 Task: Find connections with filter location Jatibonico with filter topic #travelwith filter profile language English with filter current company SUN PHARMA with filter school PTVA's Sathaye College with filter industry Wood Product Manufacturing with filter service category AssistanceAdvertising with filter keywords title IT Professional
Action: Mouse moved to (635, 82)
Screenshot: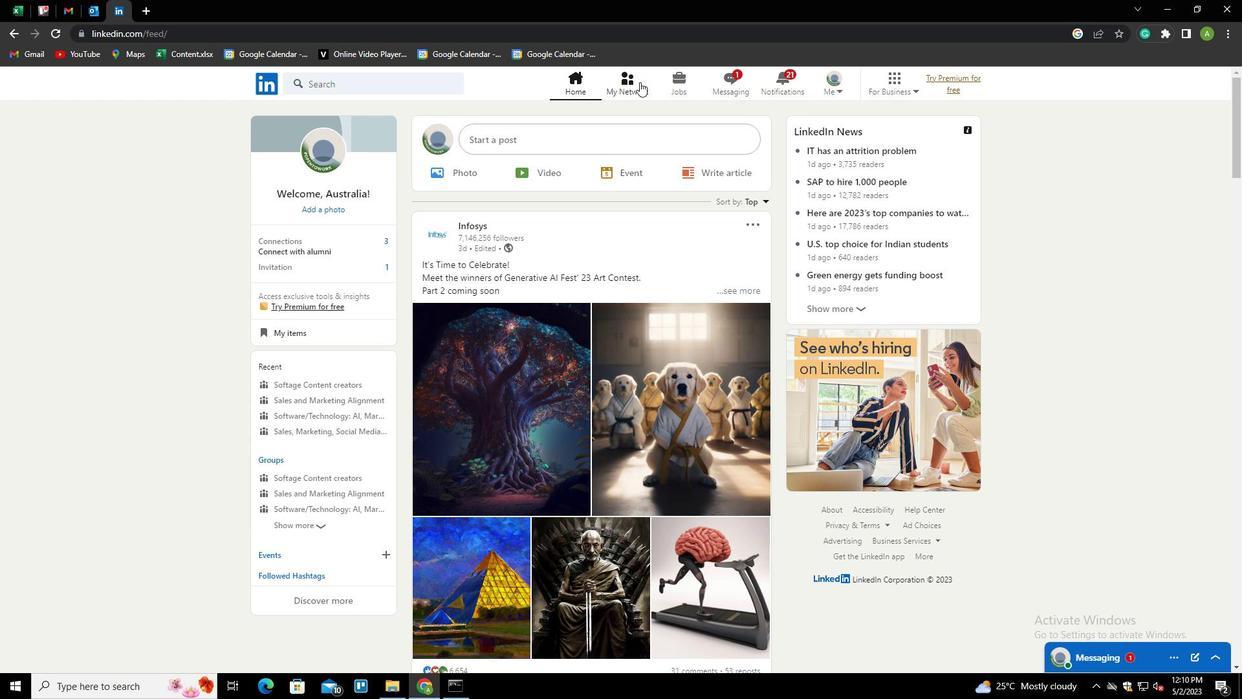 
Action: Mouse pressed left at (635, 82)
Screenshot: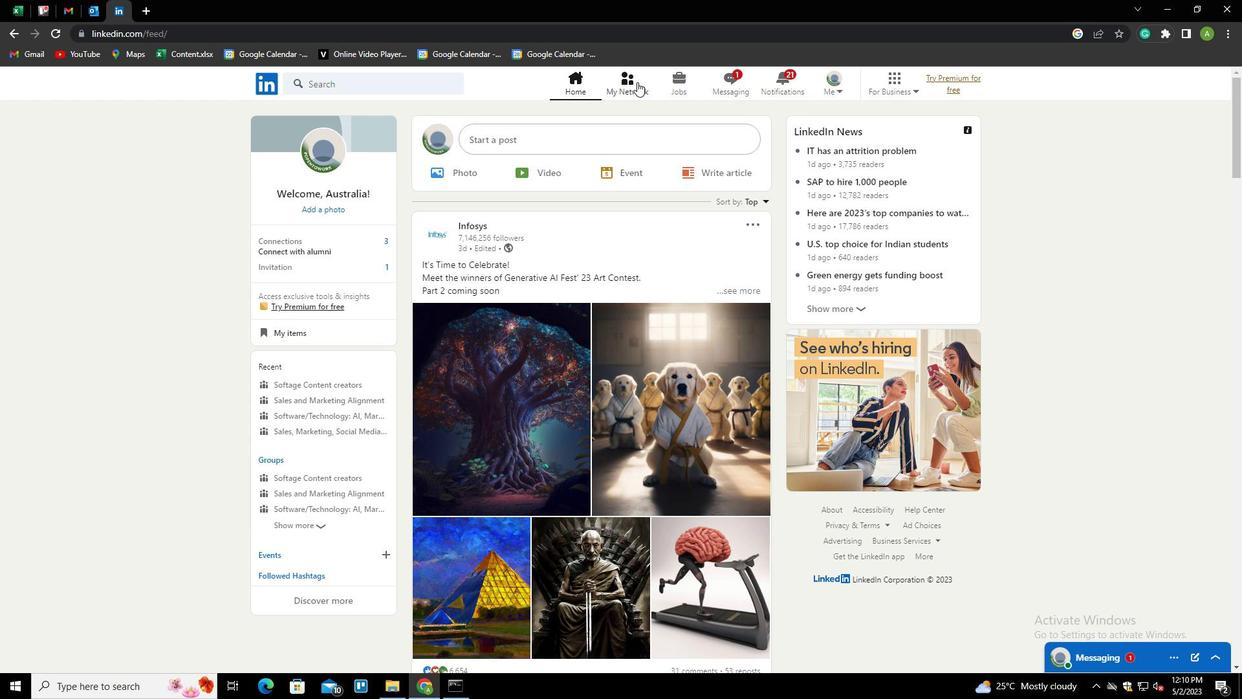 
Action: Mouse moved to (345, 161)
Screenshot: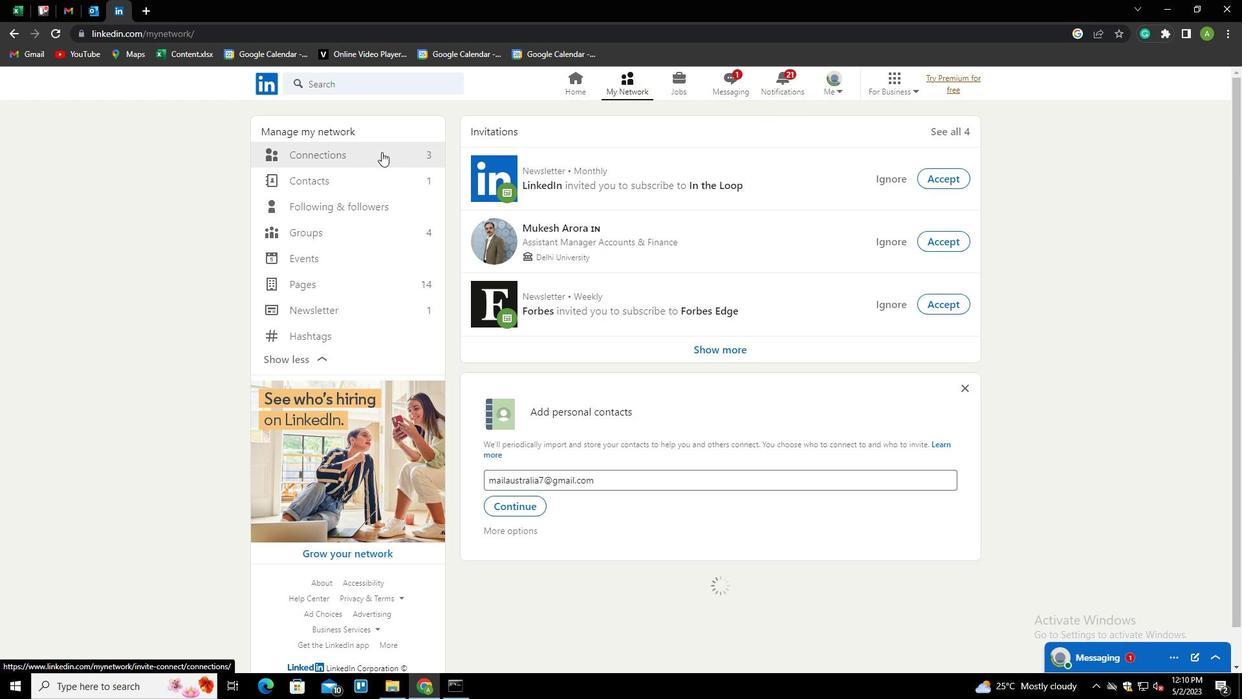 
Action: Mouse pressed left at (345, 161)
Screenshot: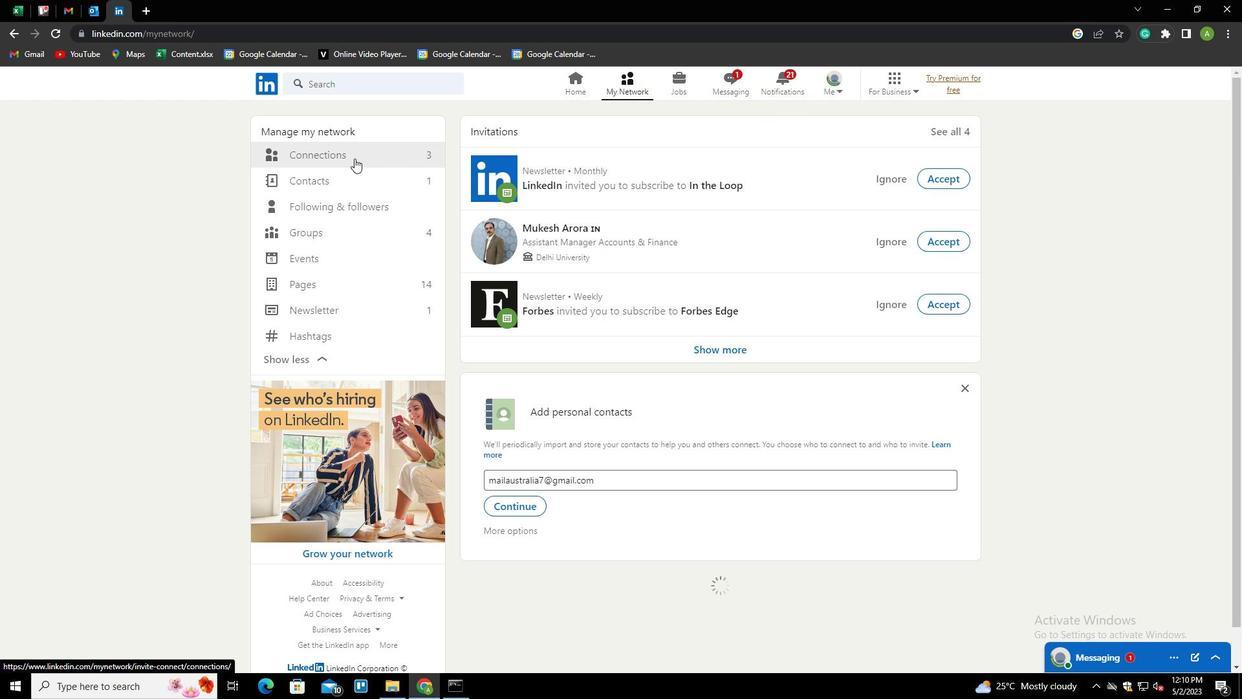 
Action: Mouse moved to (729, 156)
Screenshot: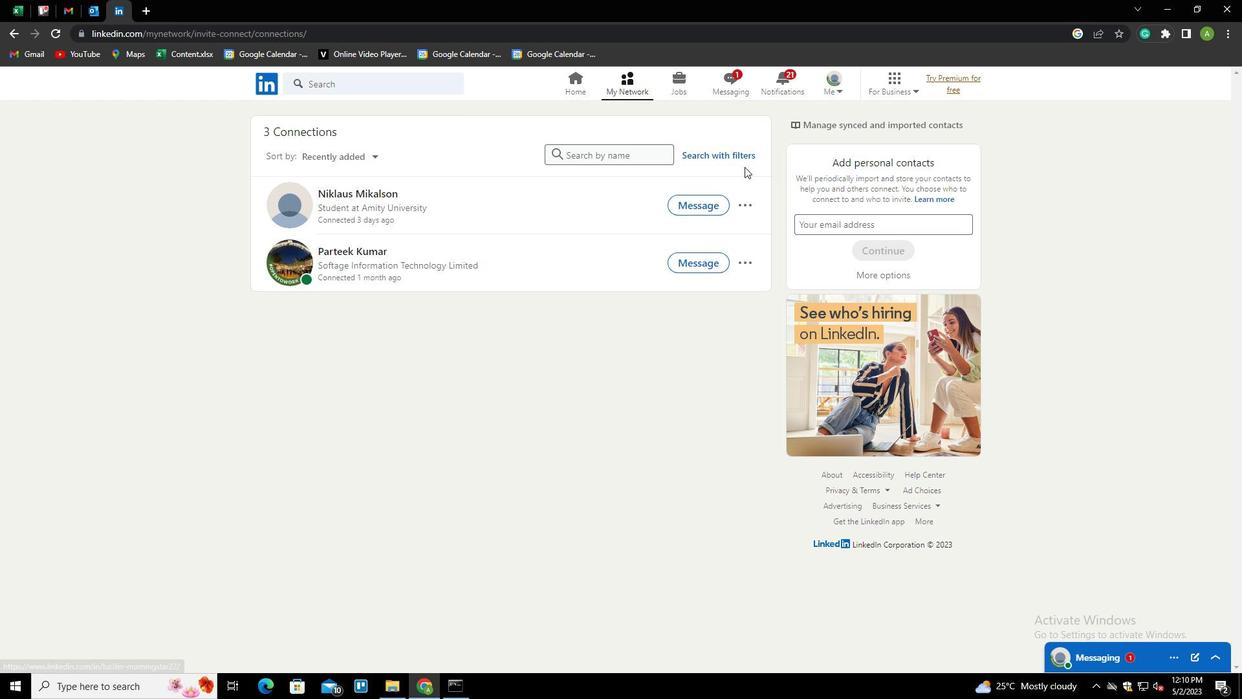 
Action: Mouse pressed left at (729, 156)
Screenshot: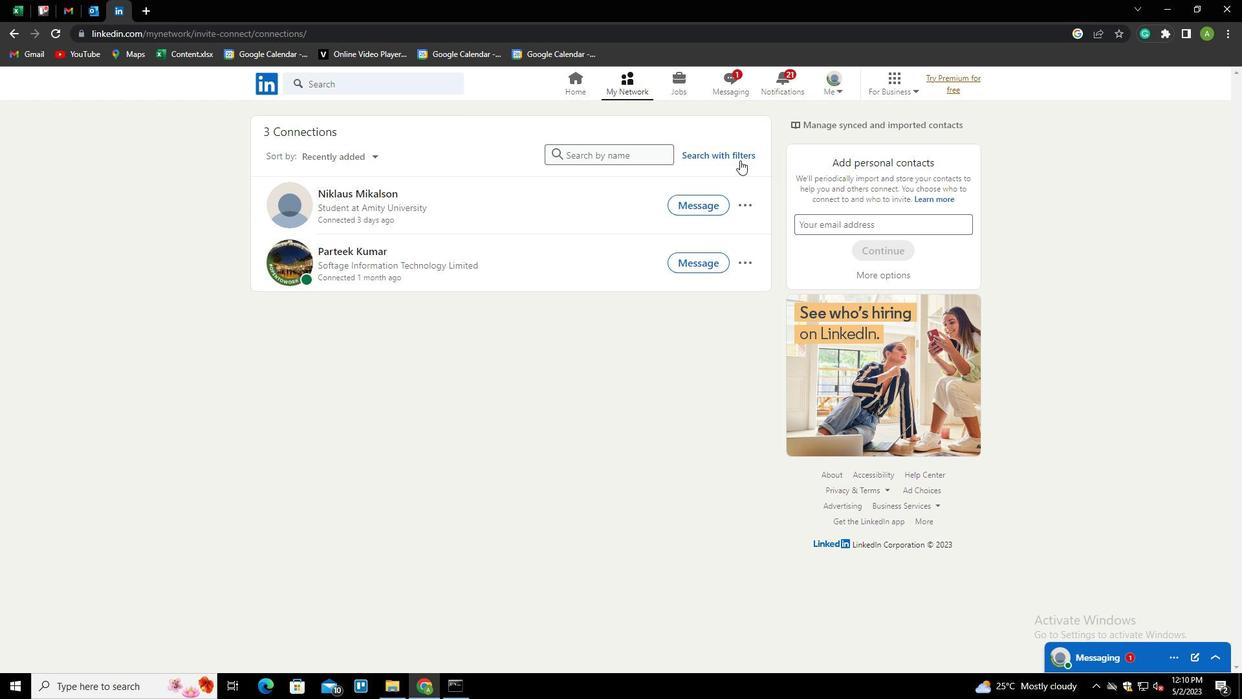 
Action: Mouse moved to (666, 118)
Screenshot: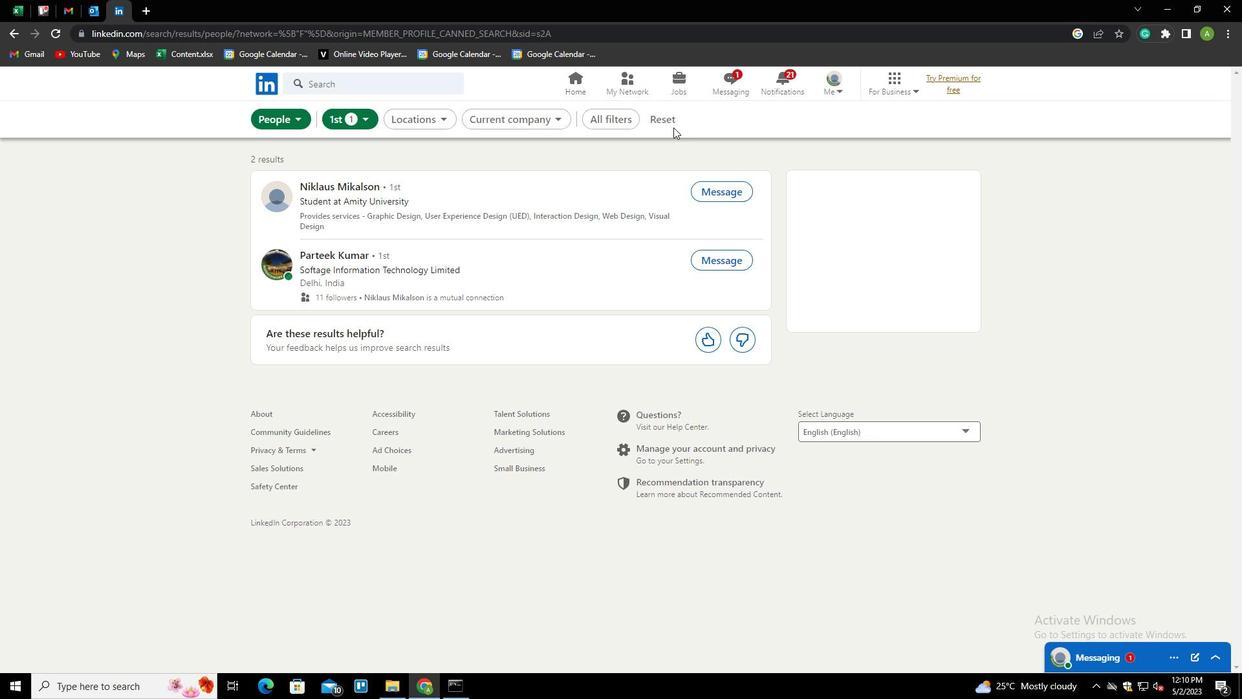 
Action: Mouse pressed left at (666, 118)
Screenshot: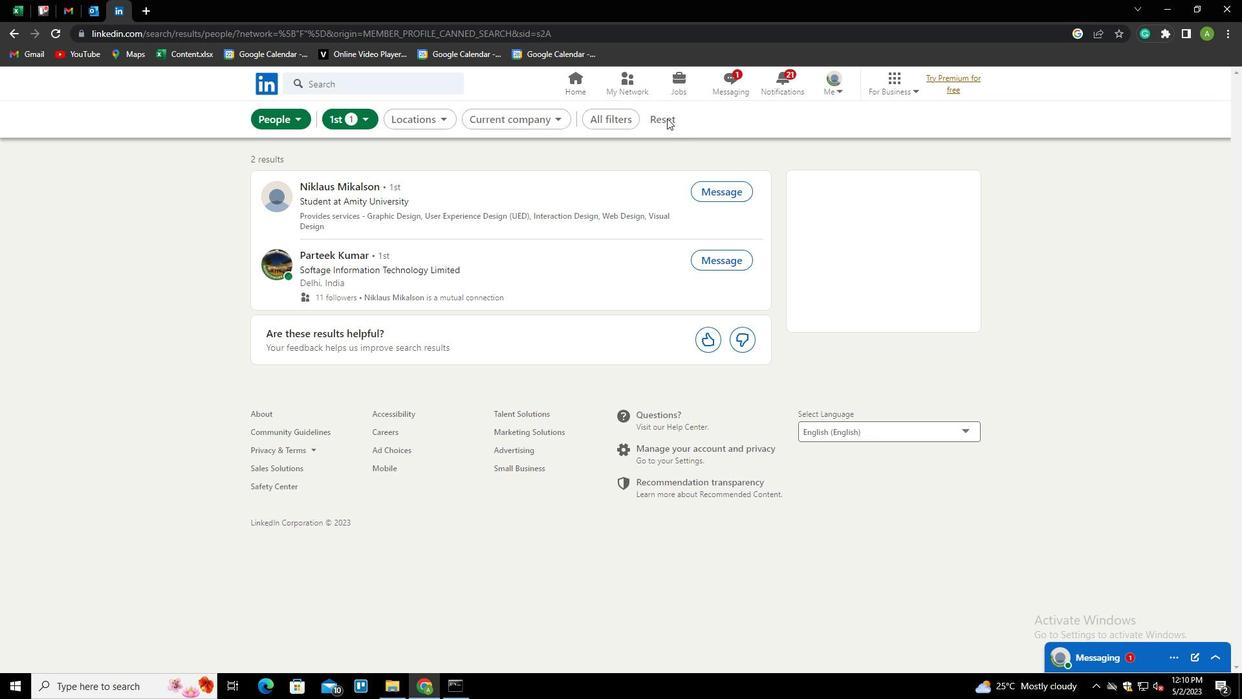 
Action: Mouse moved to (627, 120)
Screenshot: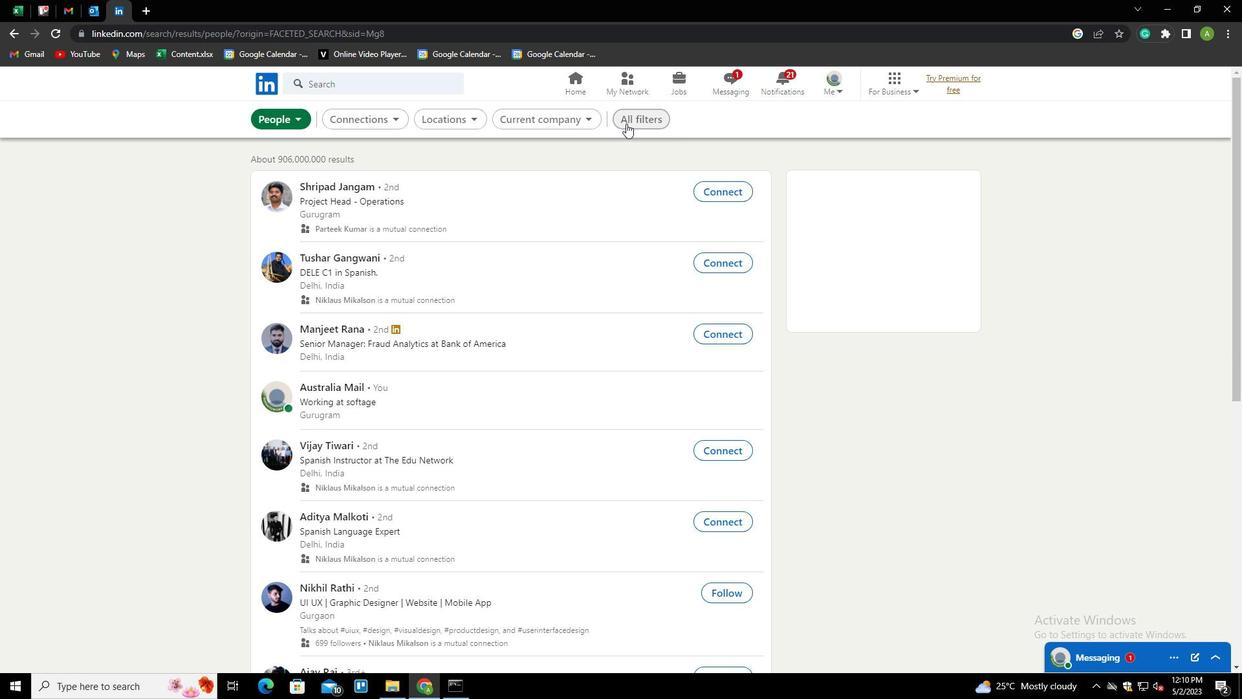 
Action: Mouse pressed left at (627, 120)
Screenshot: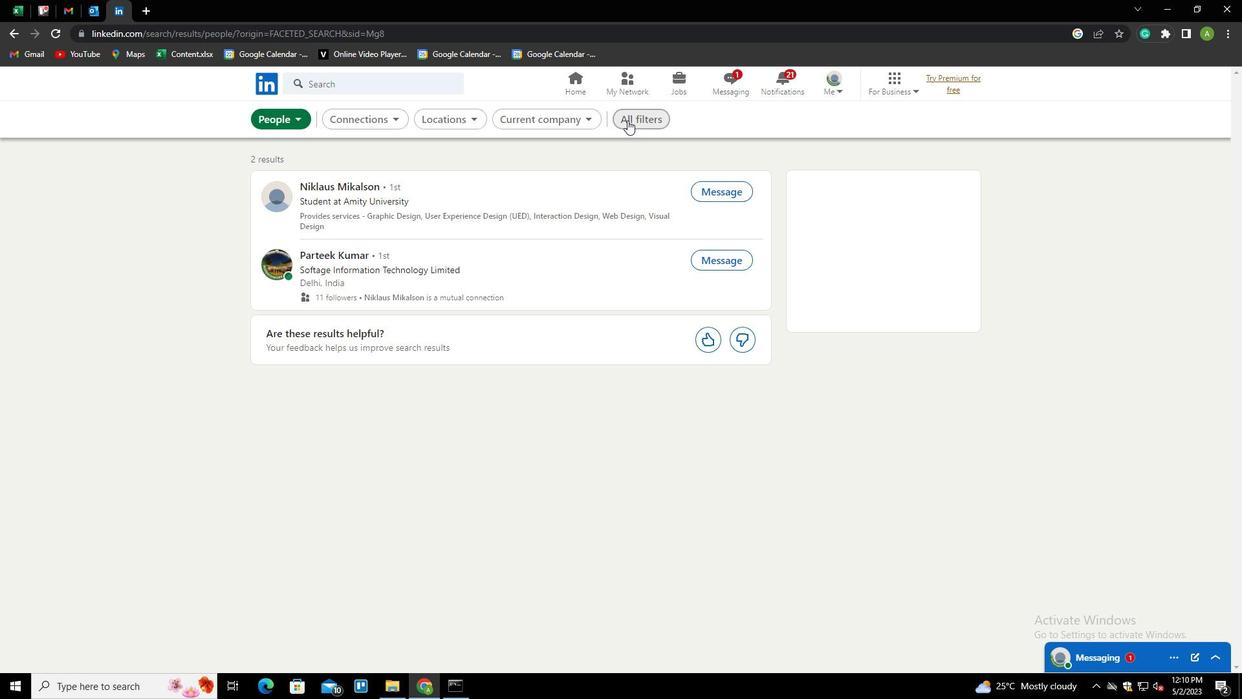 
Action: Mouse moved to (1026, 345)
Screenshot: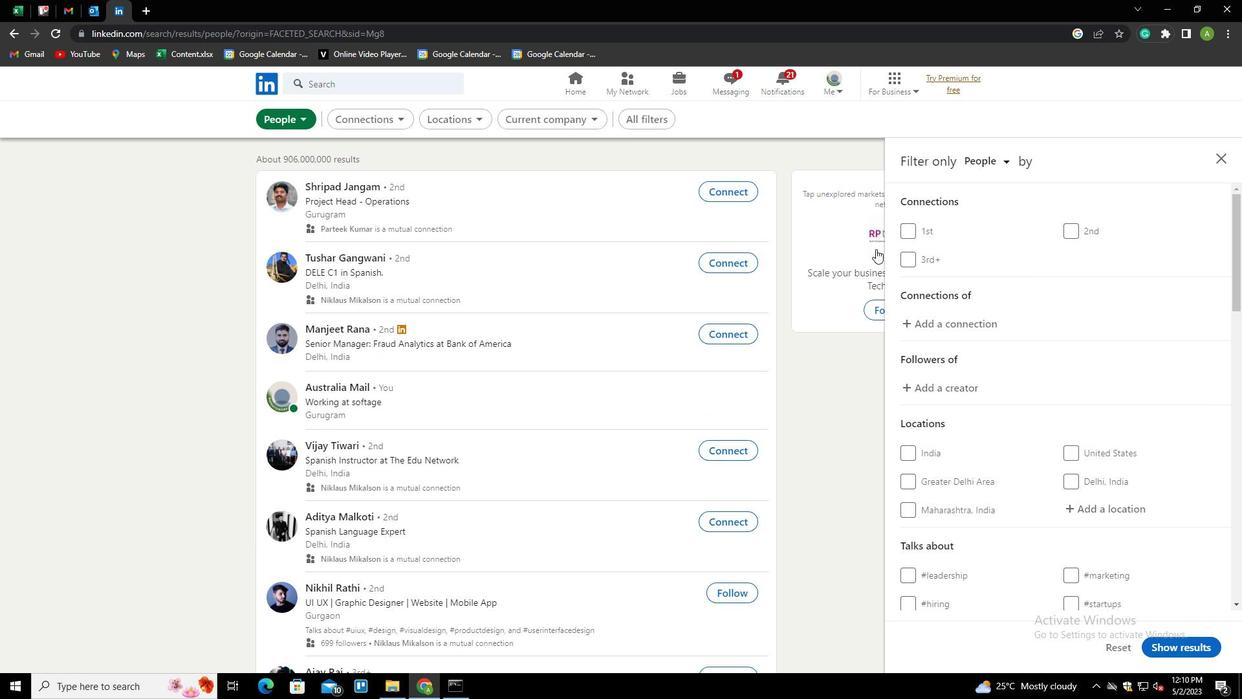 
Action: Mouse scrolled (1026, 345) with delta (0, 0)
Screenshot: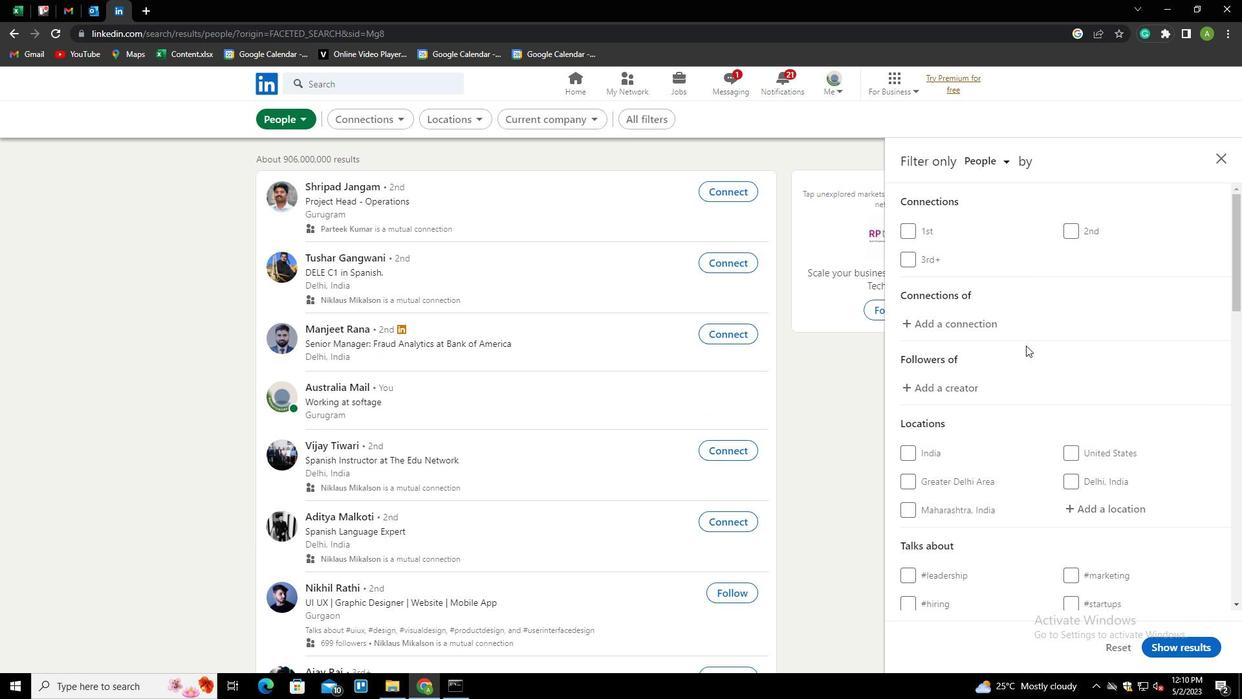 
Action: Mouse scrolled (1026, 345) with delta (0, 0)
Screenshot: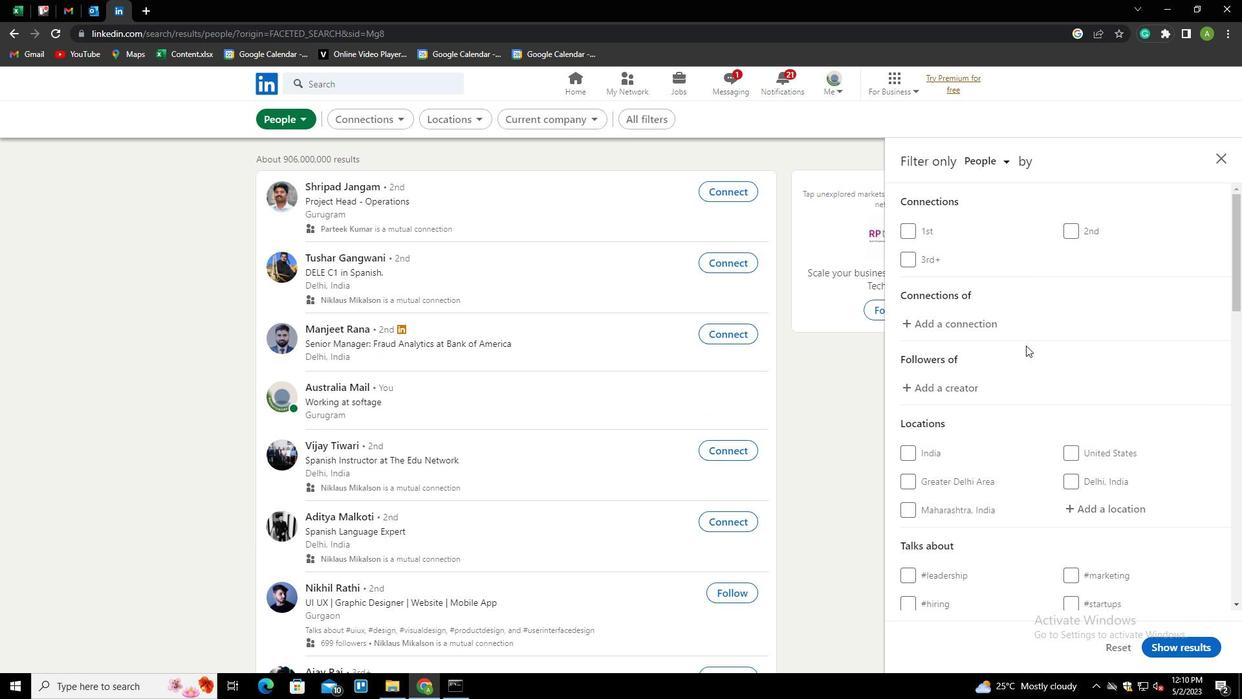 
Action: Mouse moved to (1077, 378)
Screenshot: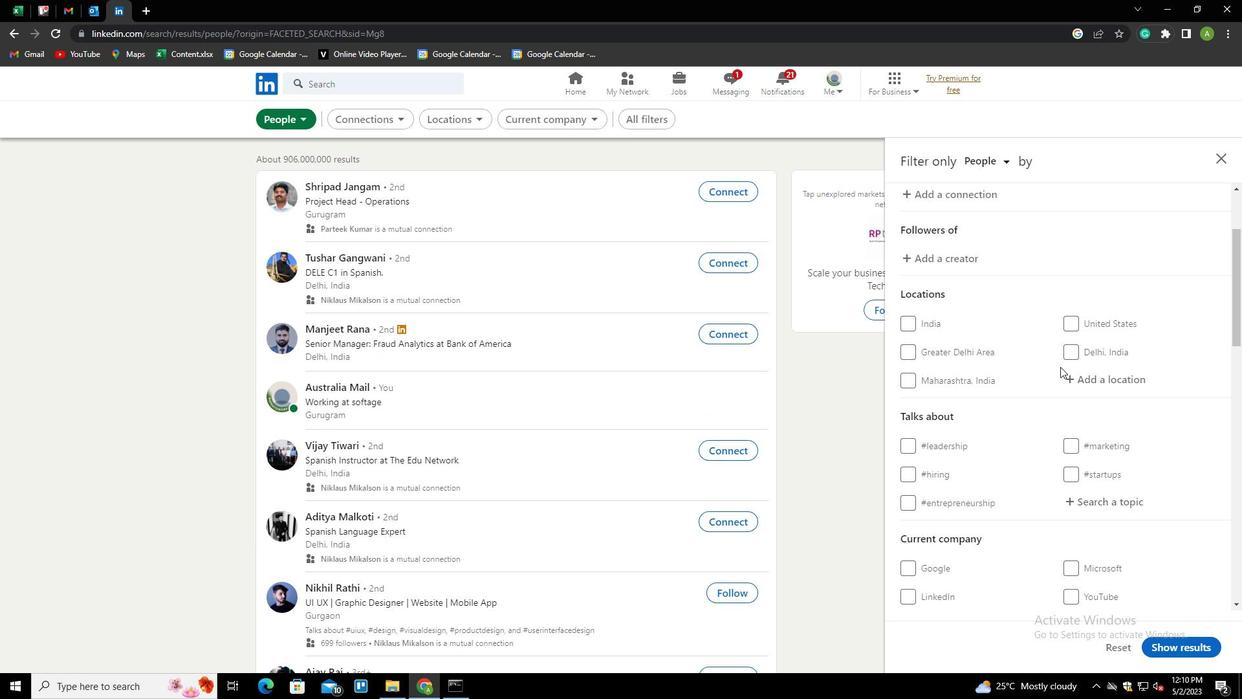 
Action: Mouse pressed left at (1077, 378)
Screenshot: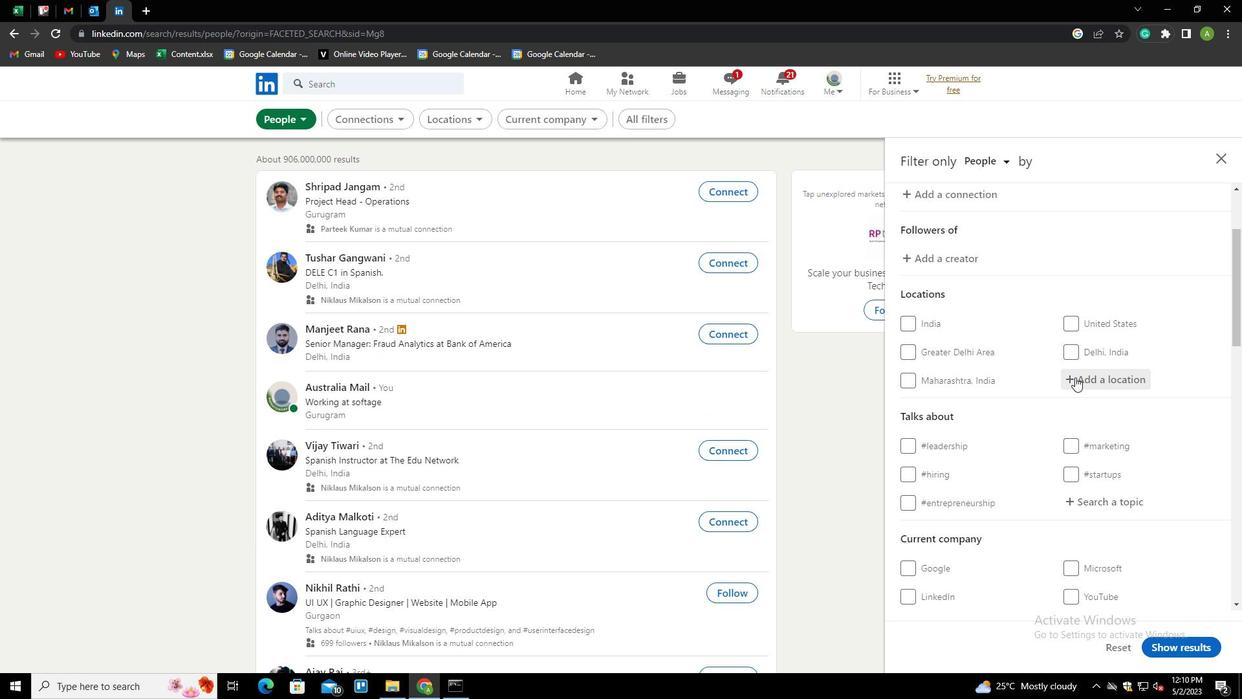 
Action: Mouse moved to (1077, 379)
Screenshot: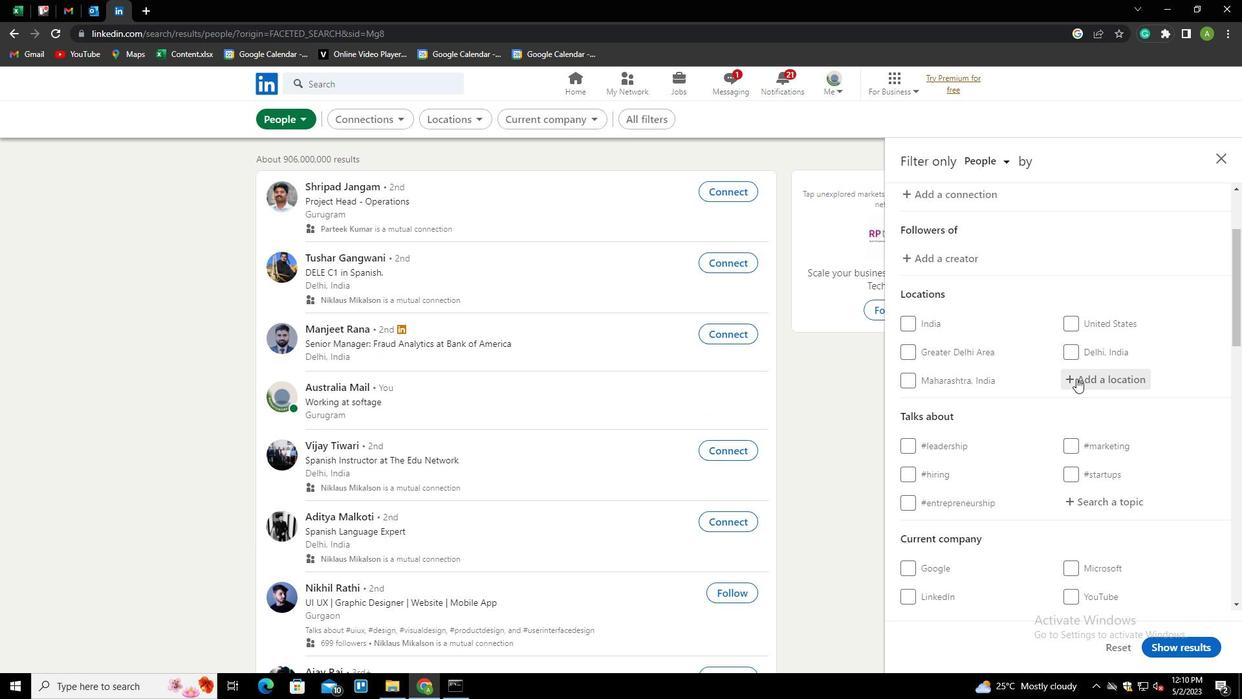 
Action: Key pressed jatibonica<Key.home><Key.right><Key.shift_r><Key.left><Key.shift>J
Screenshot: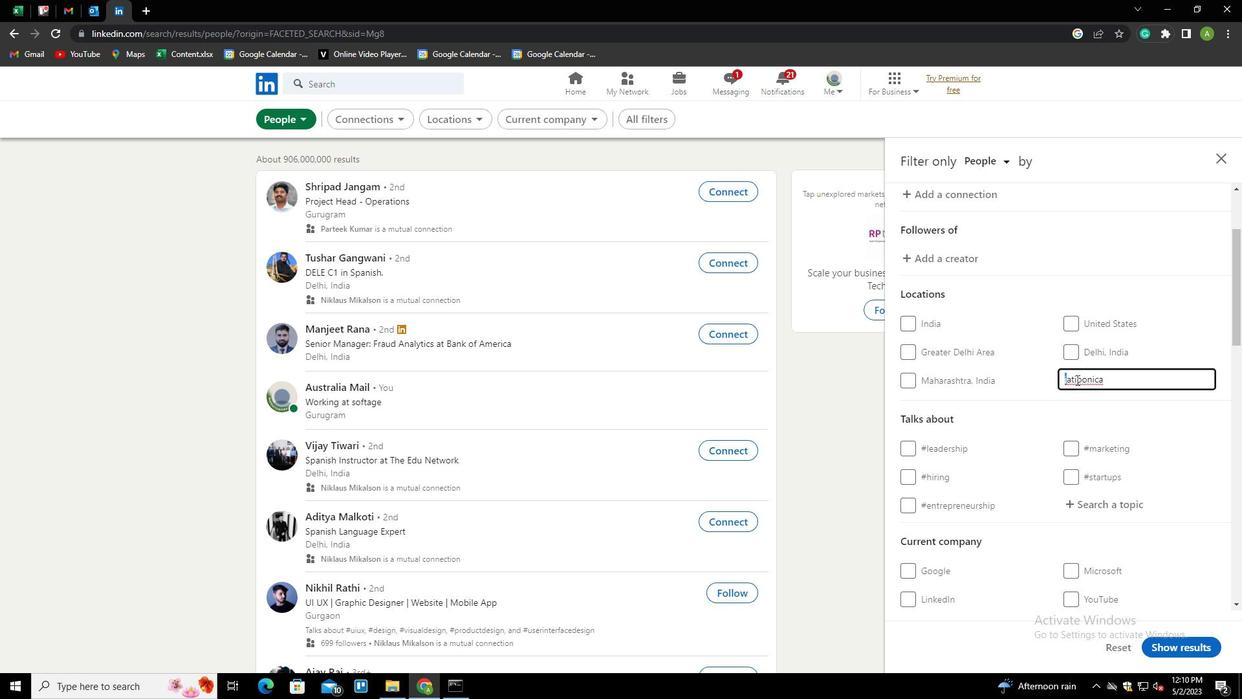 
Action: Mouse moved to (1146, 401)
Screenshot: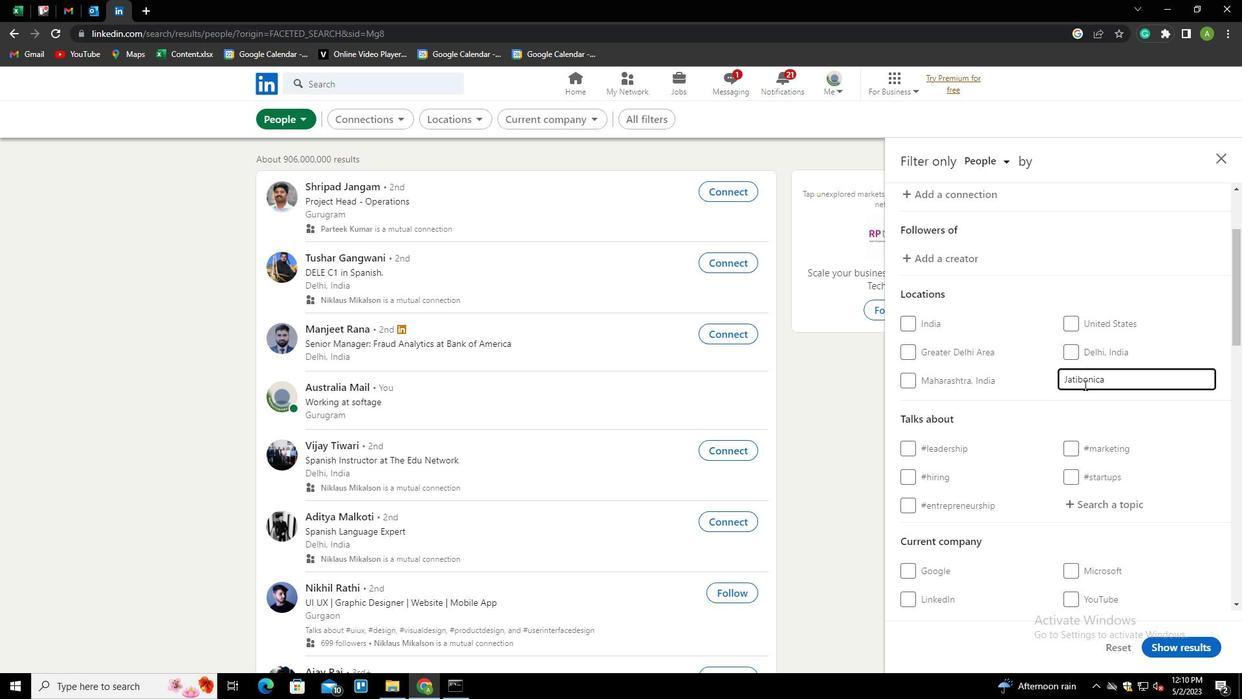 
Action: Mouse pressed left at (1146, 401)
Screenshot: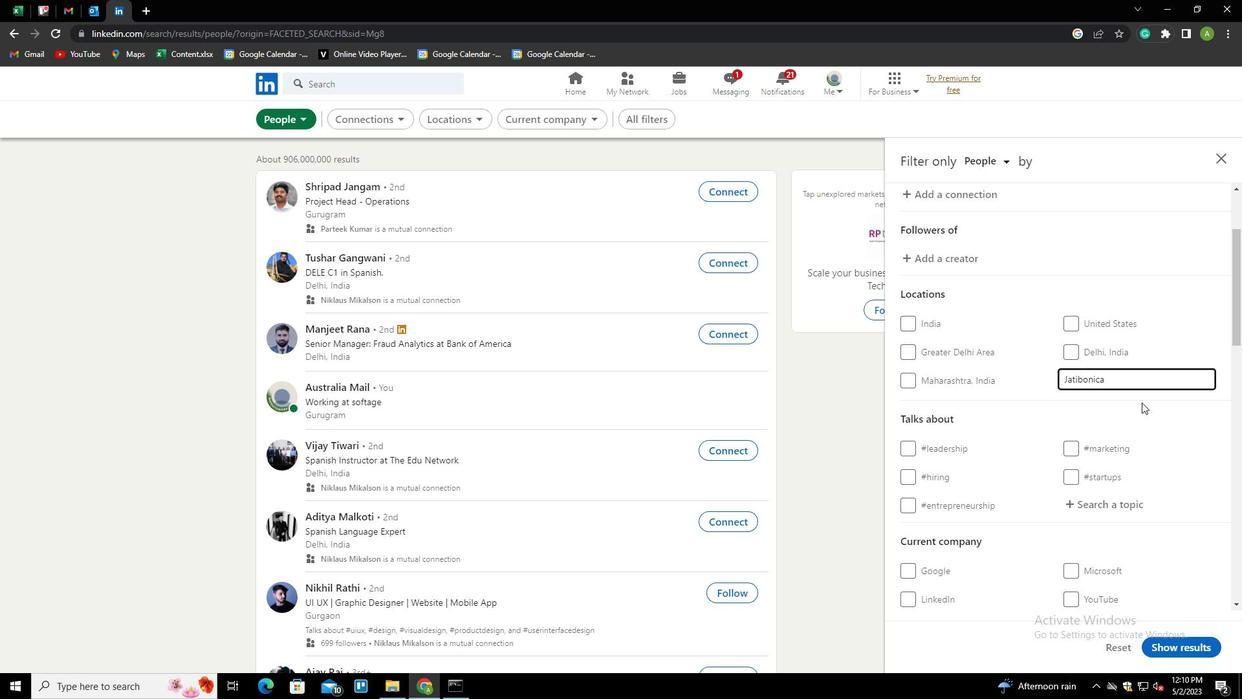 
Action: Mouse moved to (1106, 498)
Screenshot: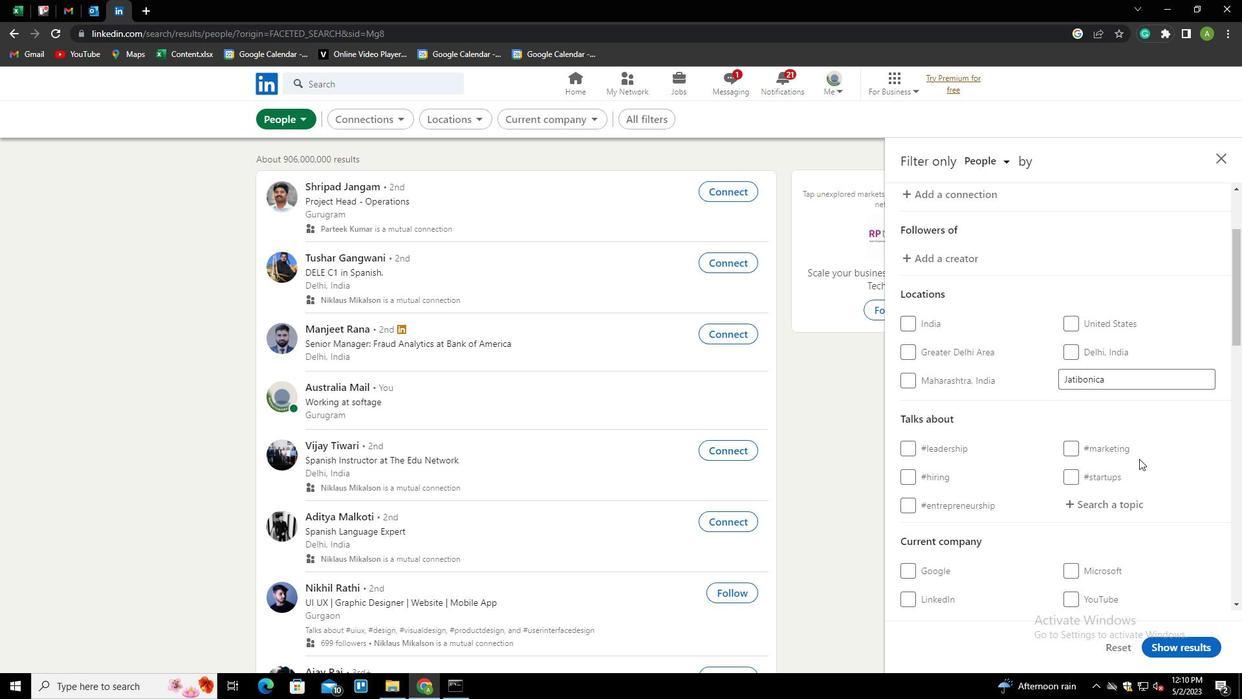 
Action: Mouse pressed left at (1106, 498)
Screenshot: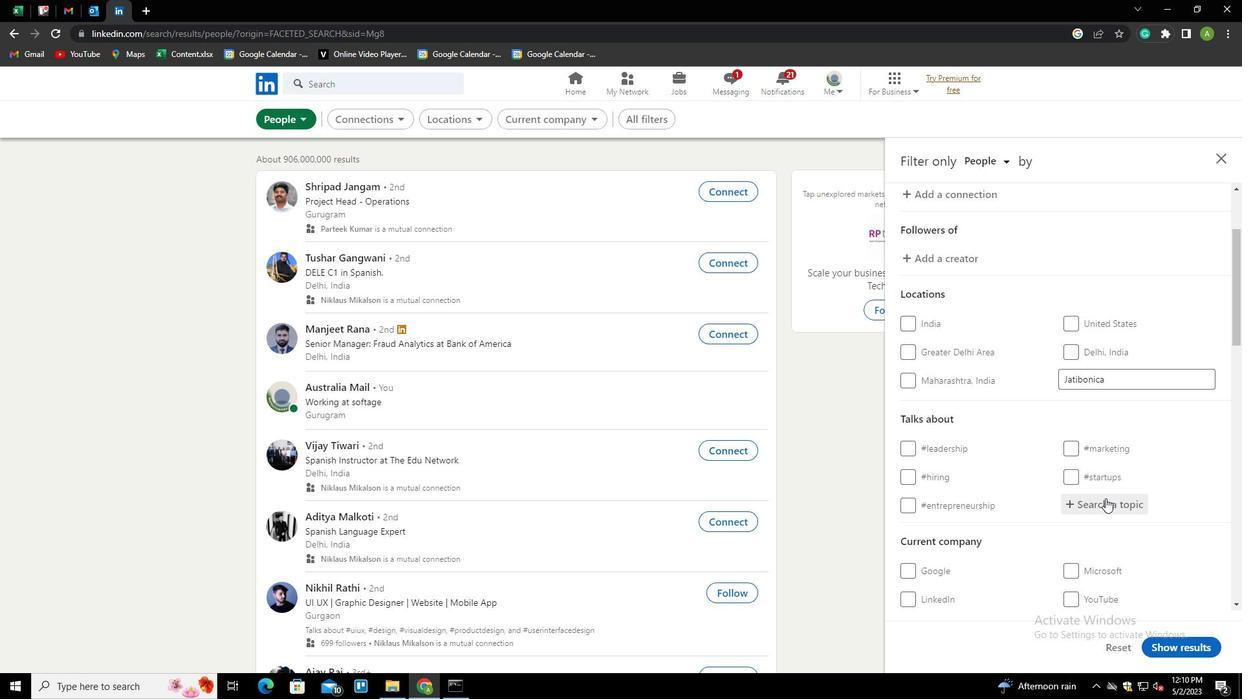 
Action: Mouse moved to (1112, 505)
Screenshot: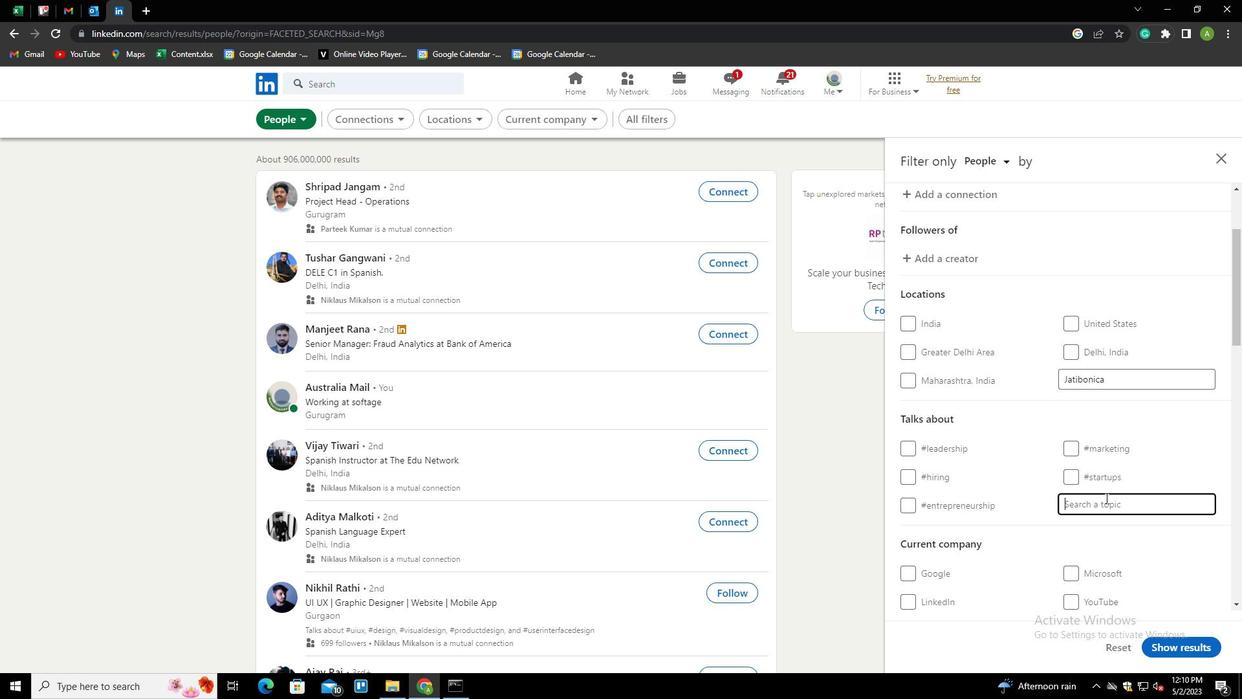 
Action: Key pressed TRAVEL<Key.down><Key.enter>
Screenshot: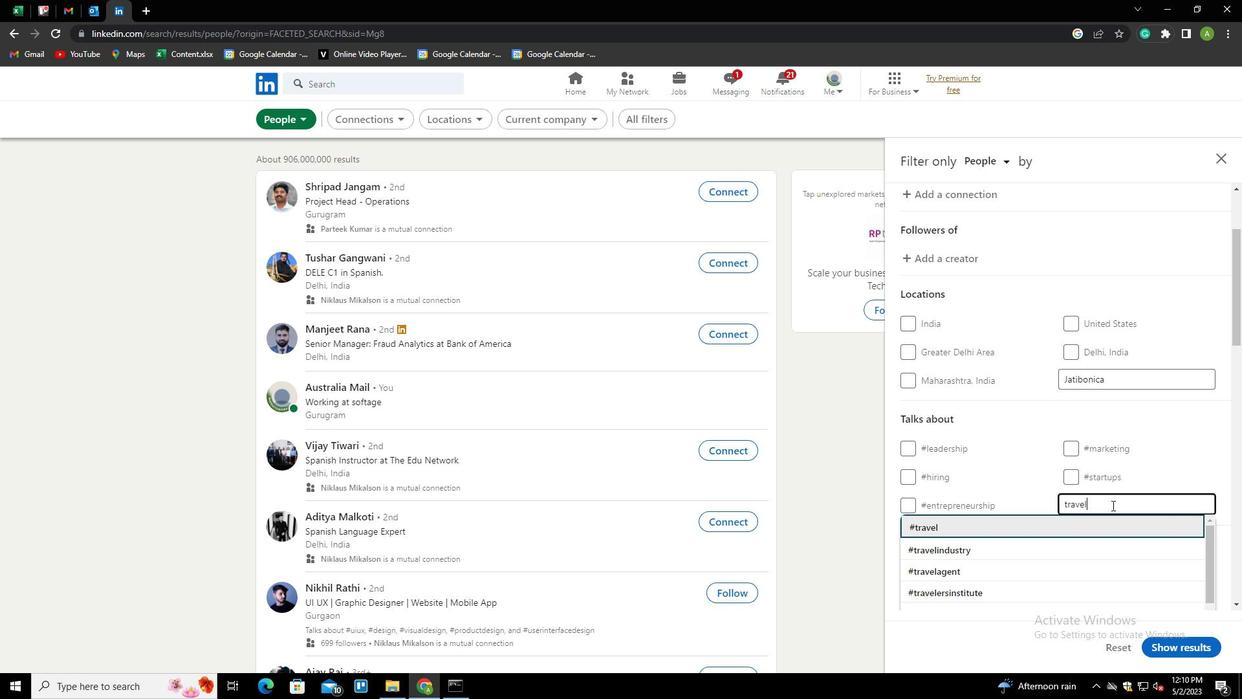 
Action: Mouse scrolled (1112, 504) with delta (0, 0)
Screenshot: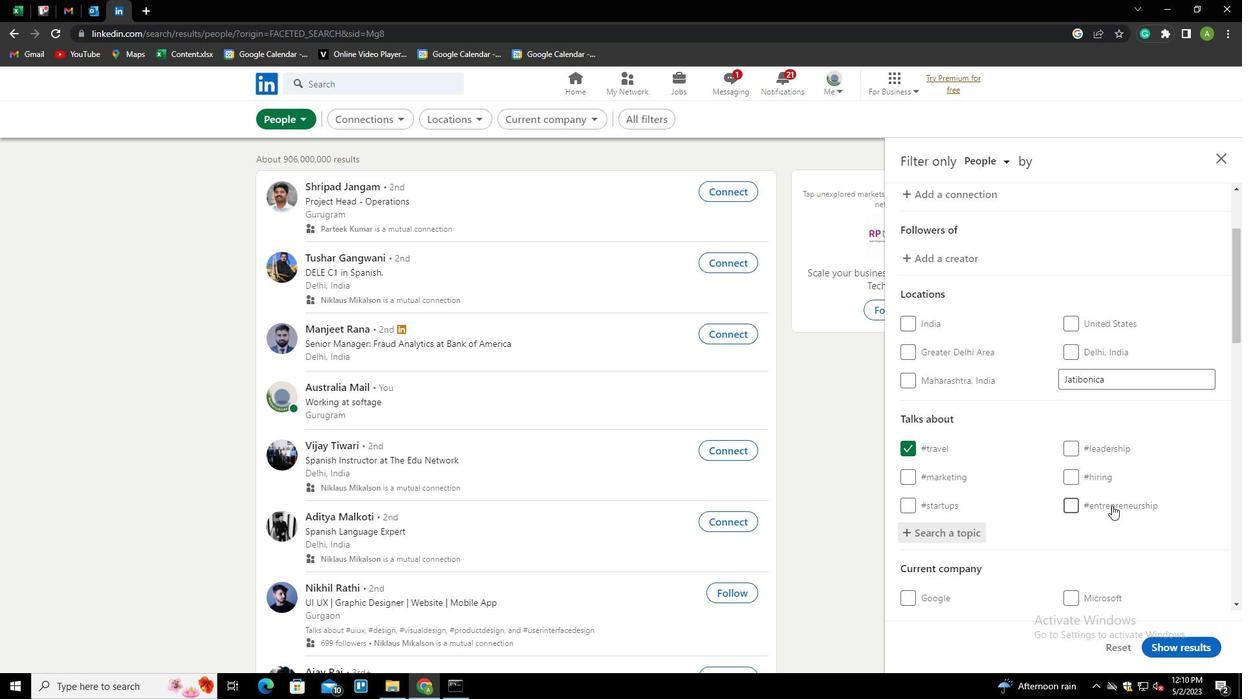 
Action: Mouse scrolled (1112, 504) with delta (0, 0)
Screenshot: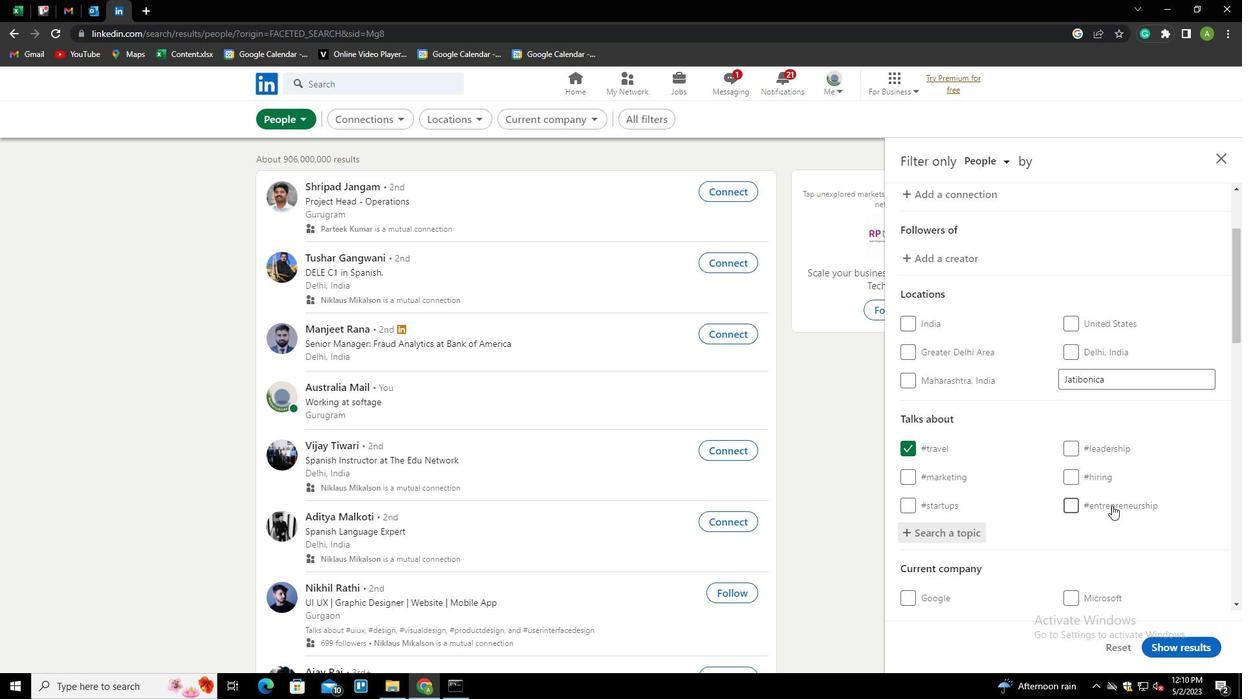 
Action: Mouse scrolled (1112, 504) with delta (0, 0)
Screenshot: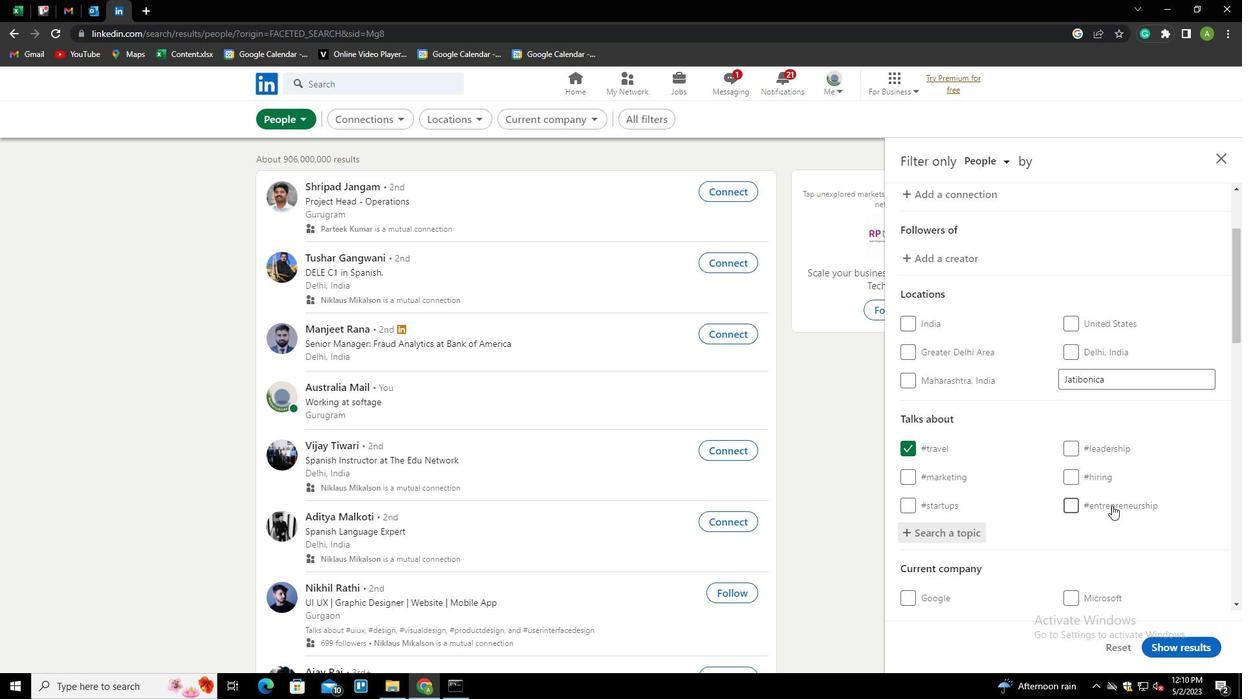 
Action: Mouse scrolled (1112, 504) with delta (0, 0)
Screenshot: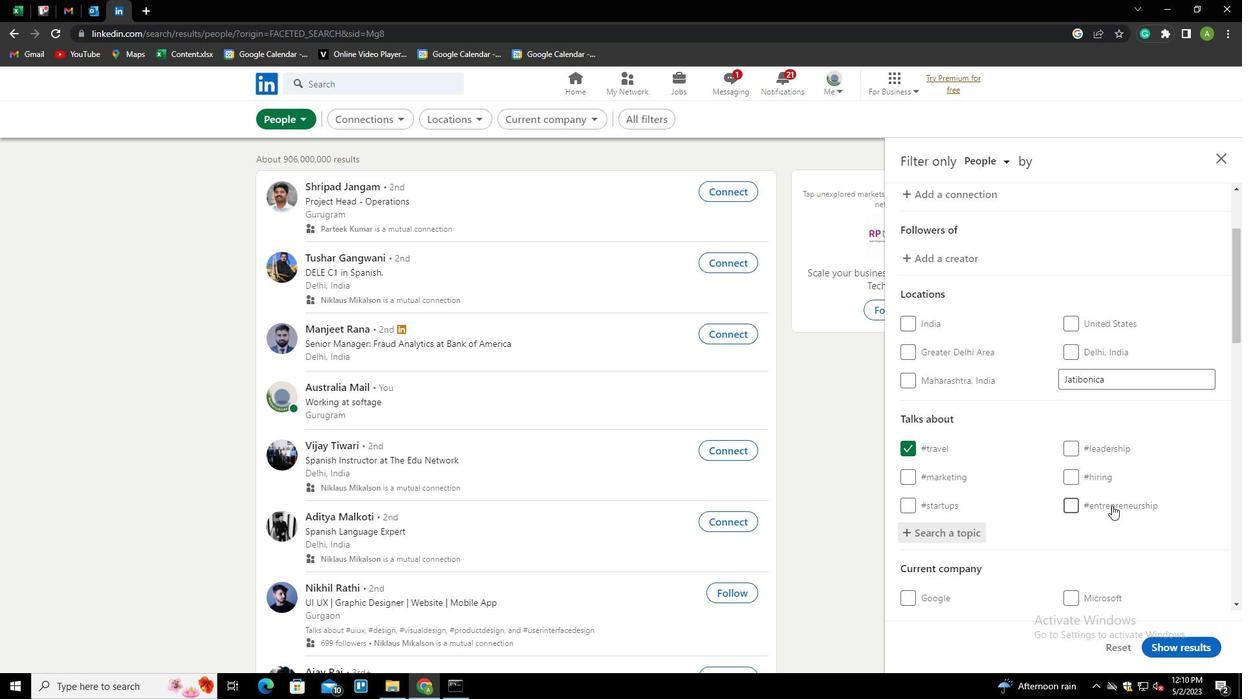
Action: Mouse moved to (1128, 469)
Screenshot: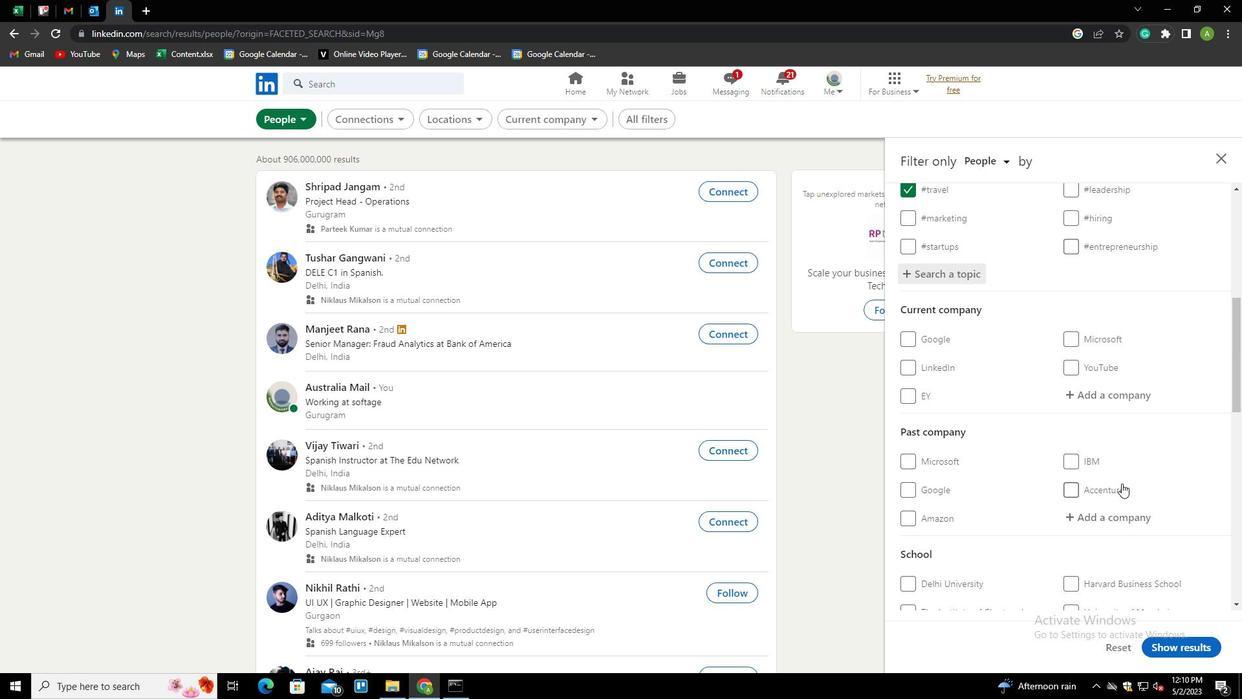 
Action: Mouse scrolled (1128, 469) with delta (0, 0)
Screenshot: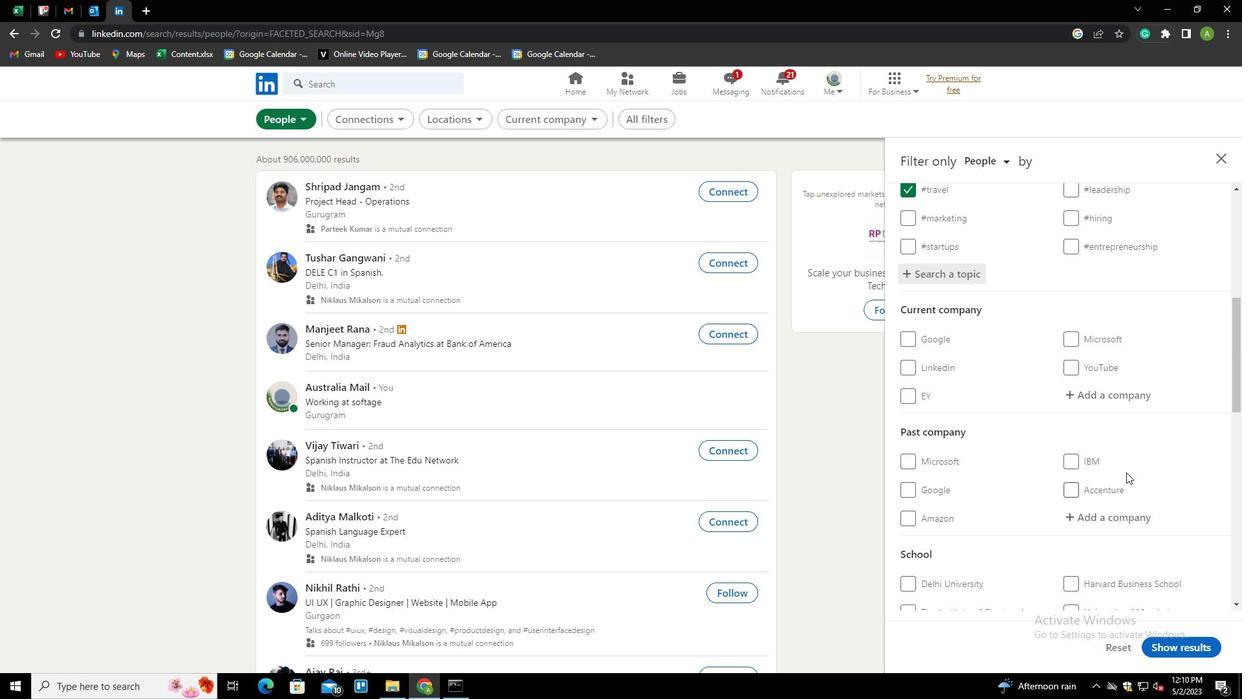 
Action: Mouse scrolled (1128, 469) with delta (0, 0)
Screenshot: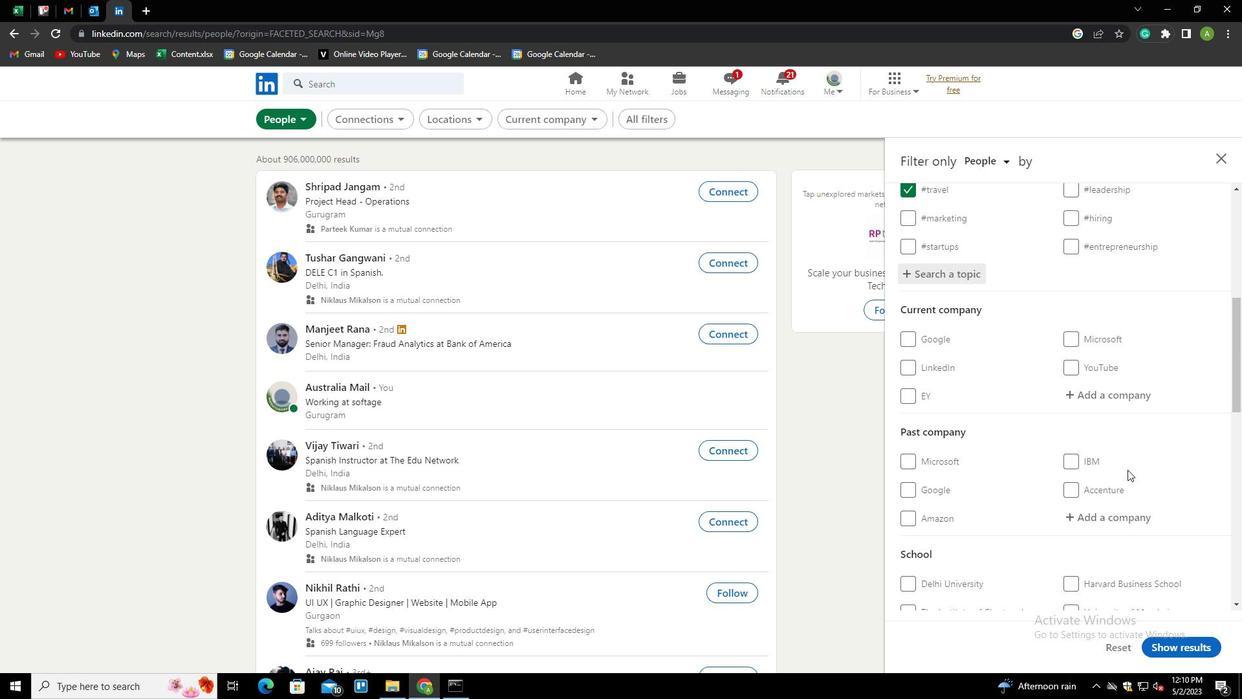 
Action: Mouse scrolled (1128, 469) with delta (0, 0)
Screenshot: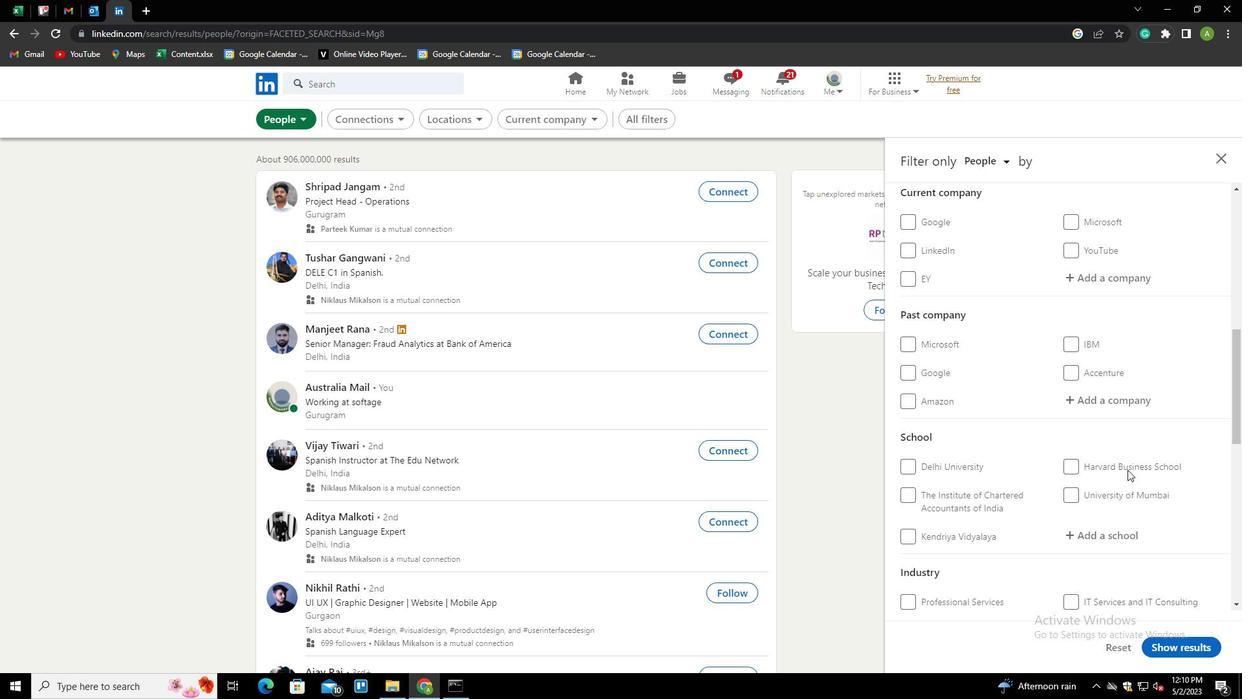 
Action: Mouse scrolled (1128, 469) with delta (0, 0)
Screenshot: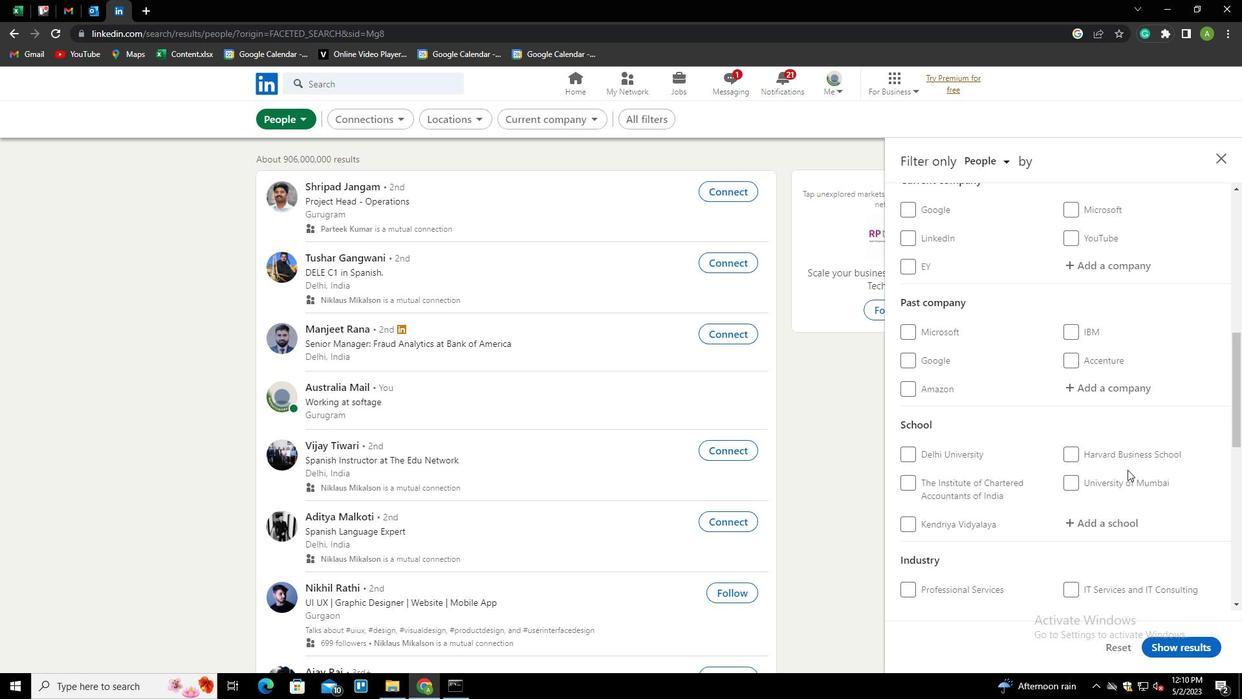 
Action: Mouse scrolled (1128, 469) with delta (0, 0)
Screenshot: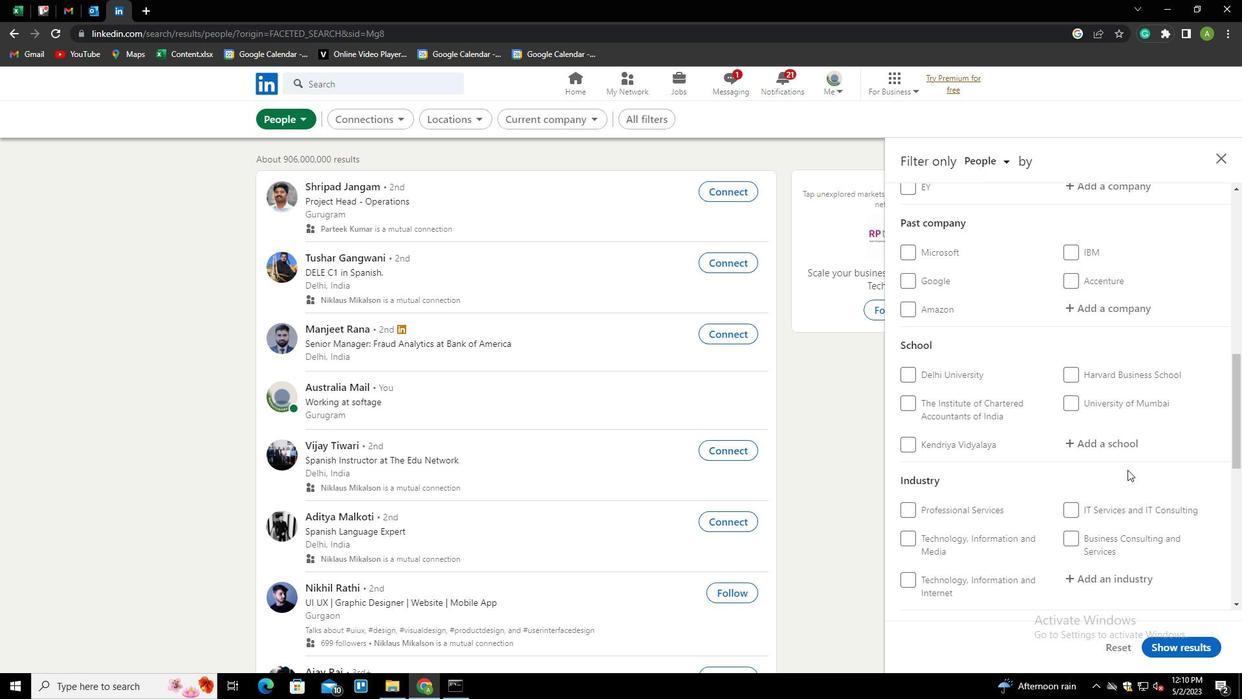 
Action: Mouse scrolled (1128, 469) with delta (0, 0)
Screenshot: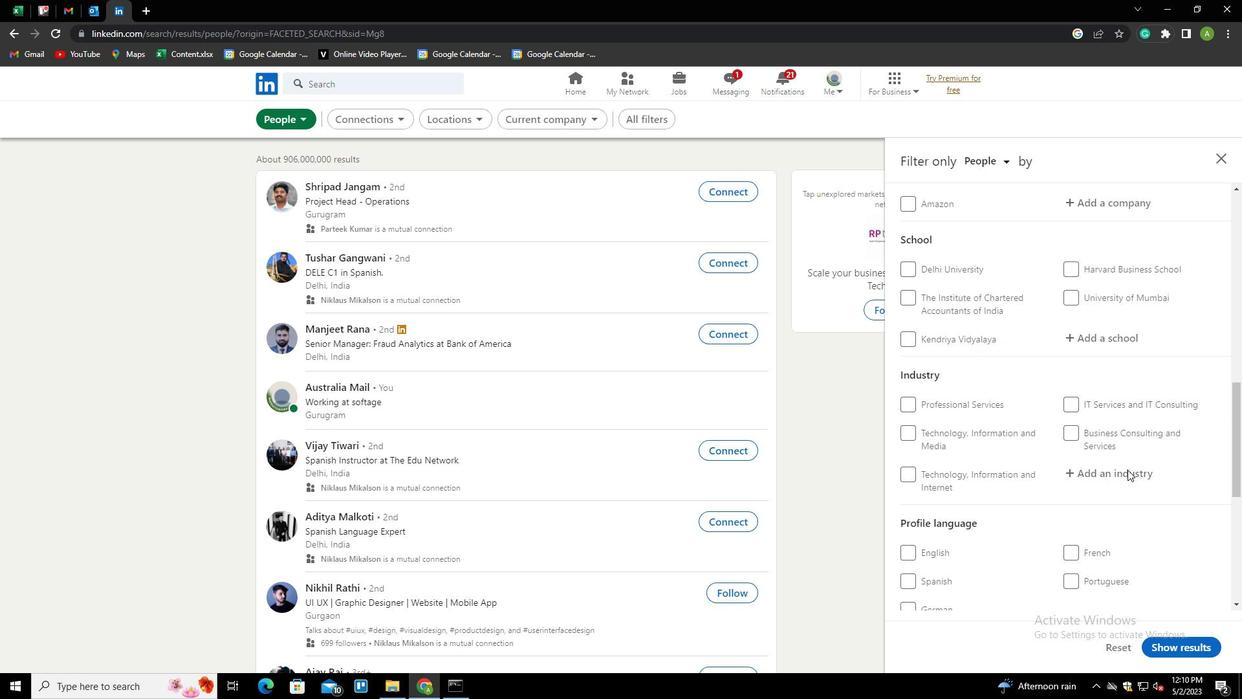
Action: Mouse moved to (916, 479)
Screenshot: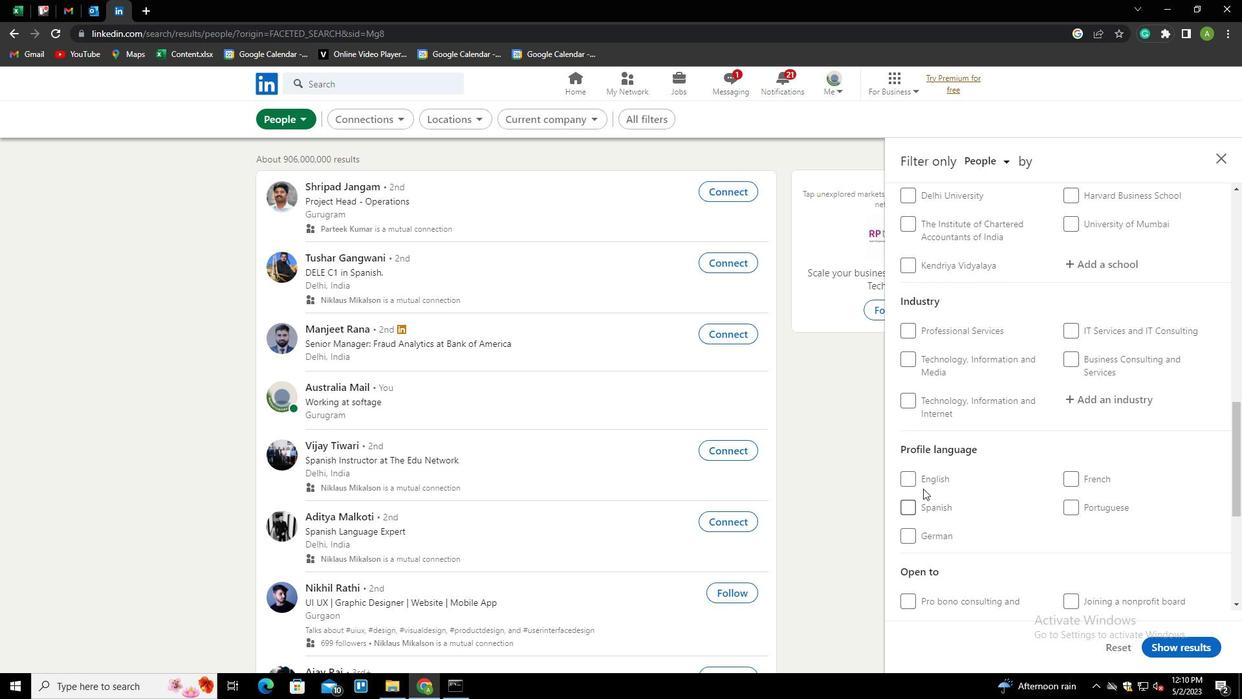 
Action: Mouse pressed left at (916, 479)
Screenshot: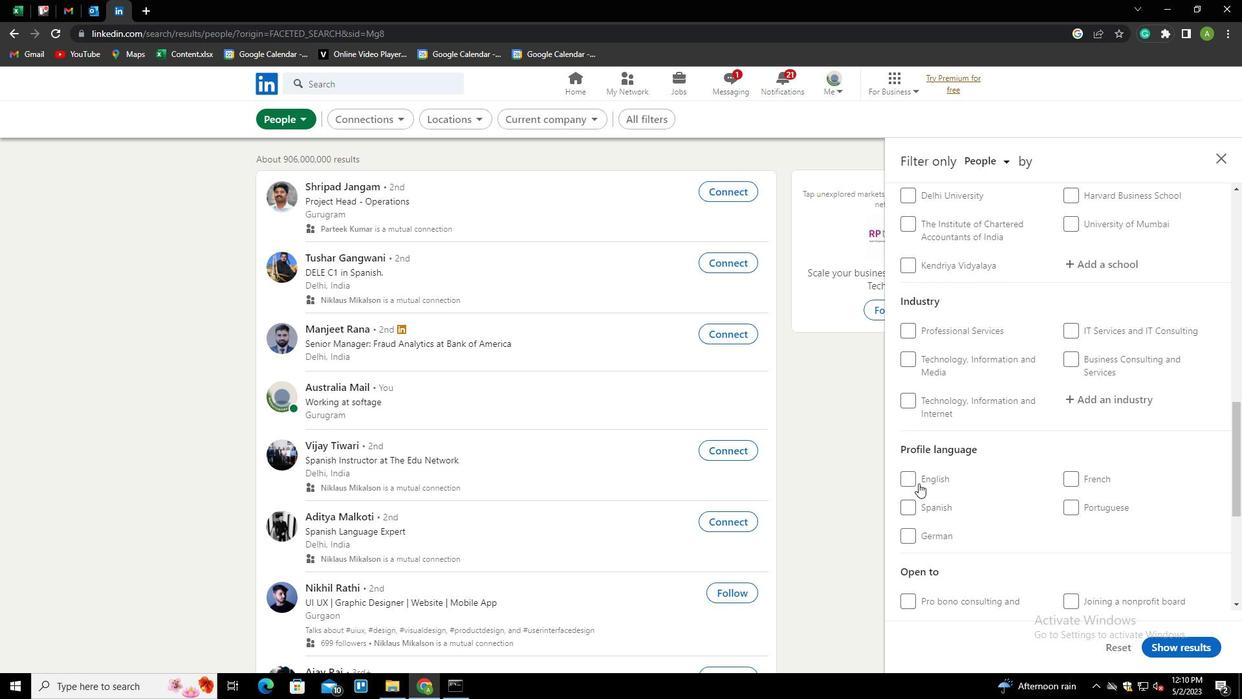 
Action: Mouse moved to (1112, 458)
Screenshot: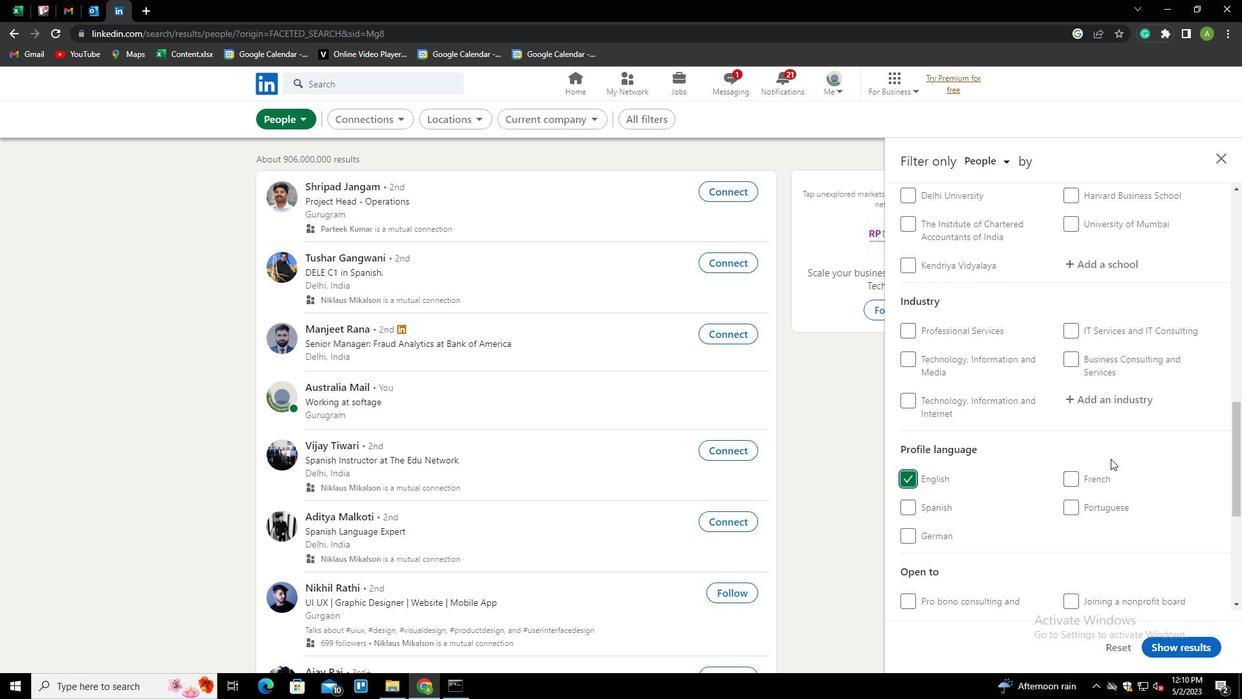 
Action: Mouse scrolled (1112, 458) with delta (0, 0)
Screenshot: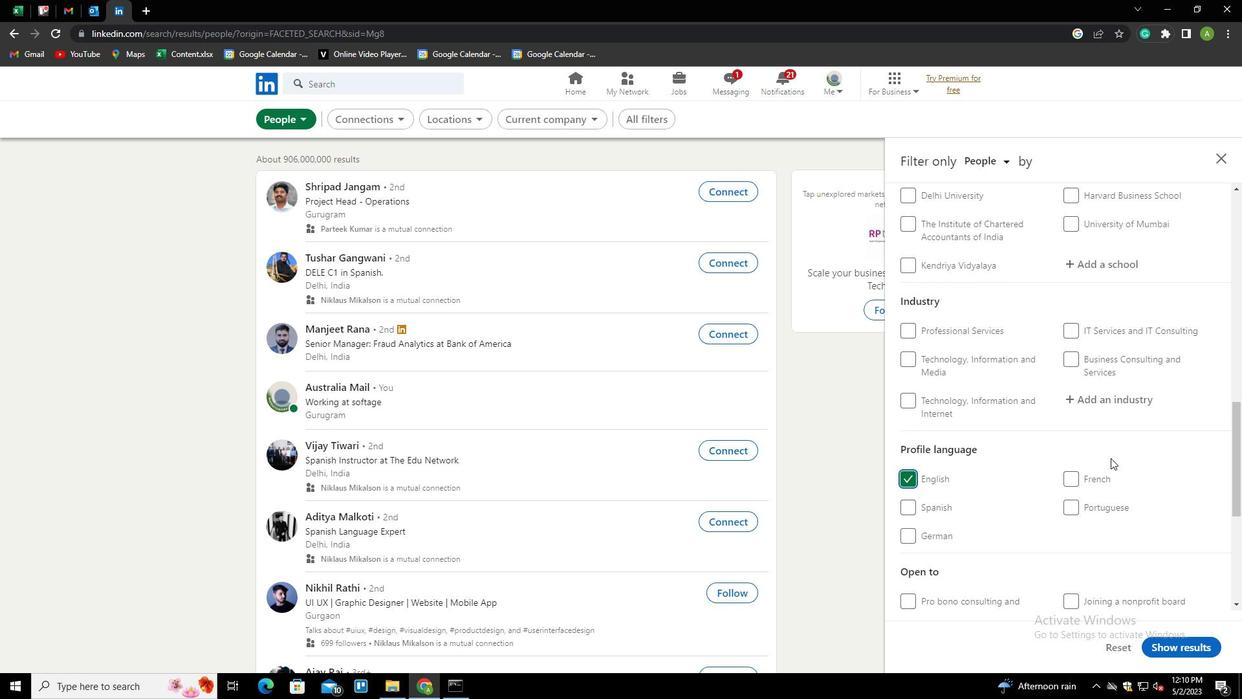 
Action: Mouse scrolled (1112, 458) with delta (0, 0)
Screenshot: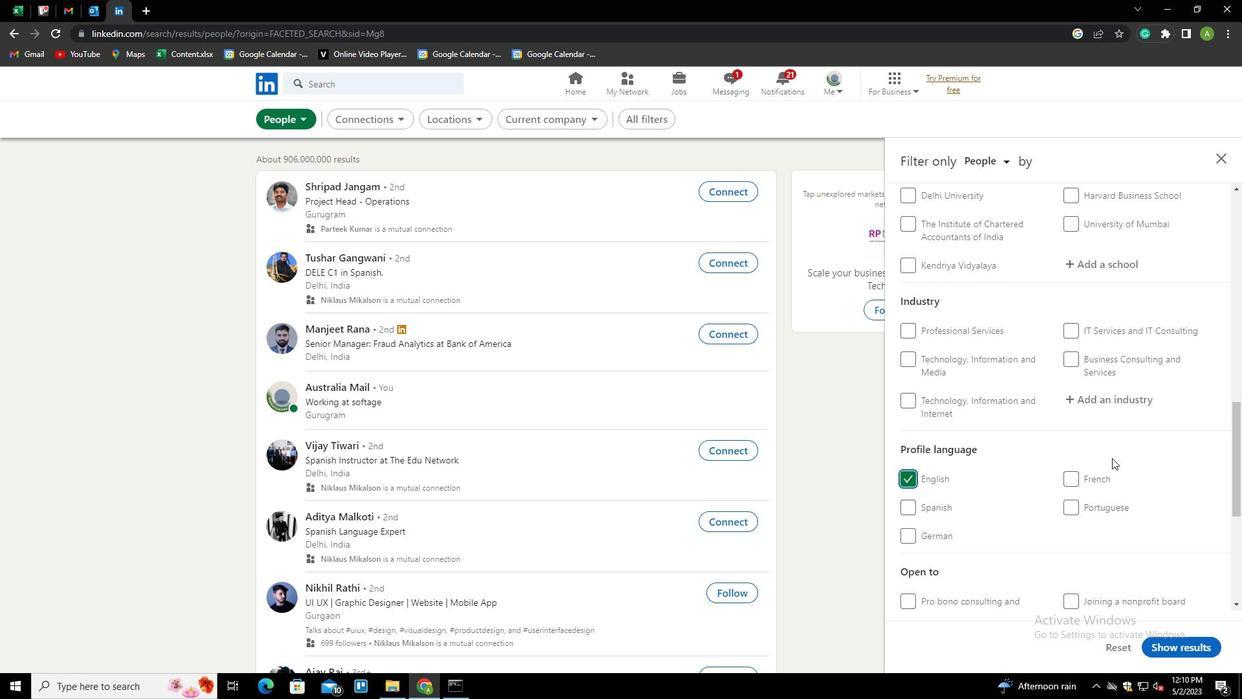 
Action: Mouse scrolled (1112, 458) with delta (0, 0)
Screenshot: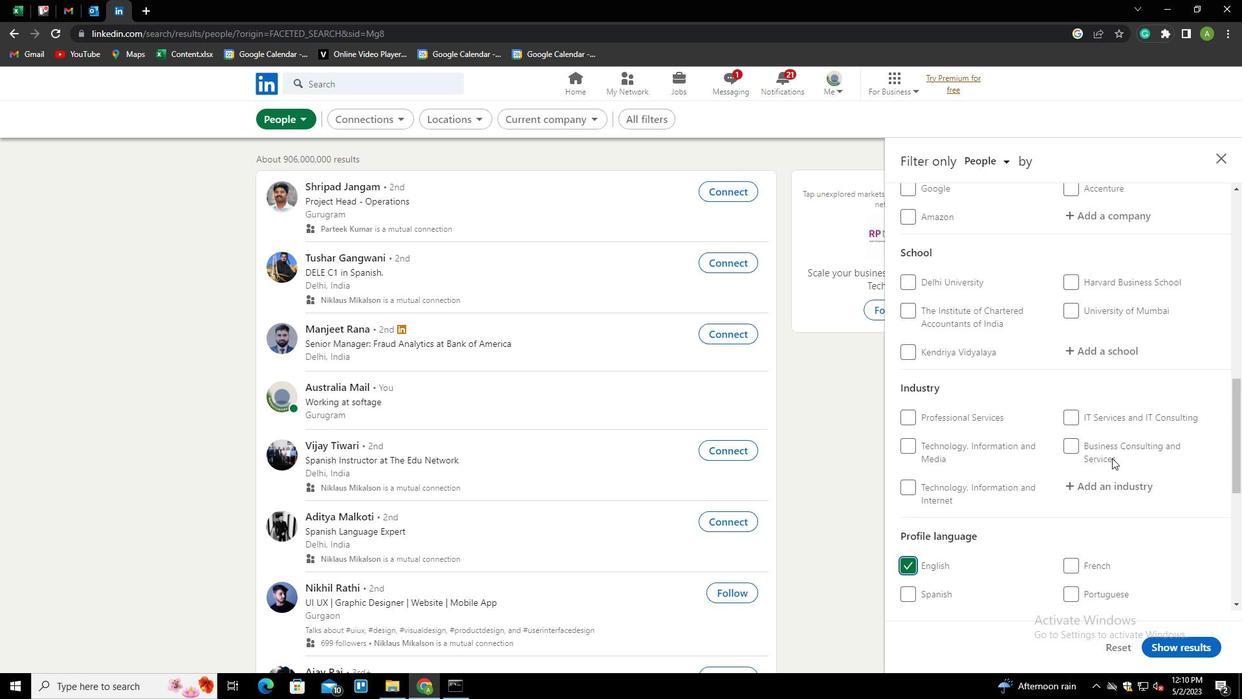 
Action: Mouse scrolled (1112, 458) with delta (0, 0)
Screenshot: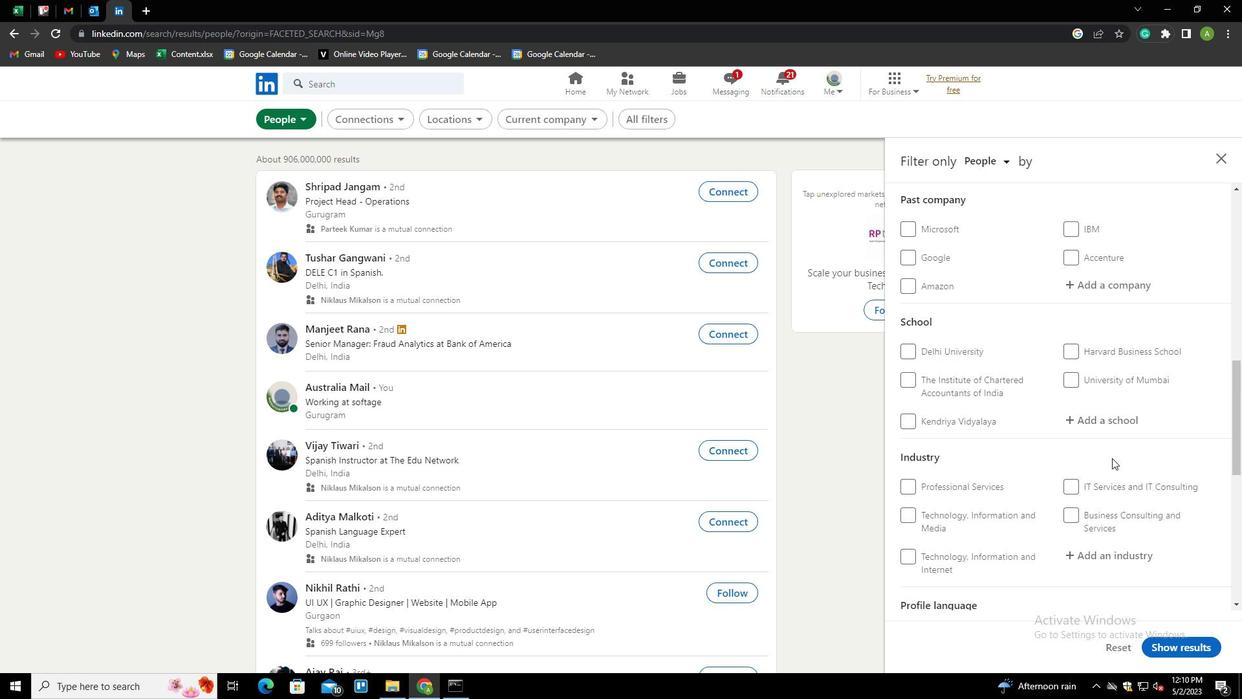 
Action: Mouse scrolled (1112, 458) with delta (0, 0)
Screenshot: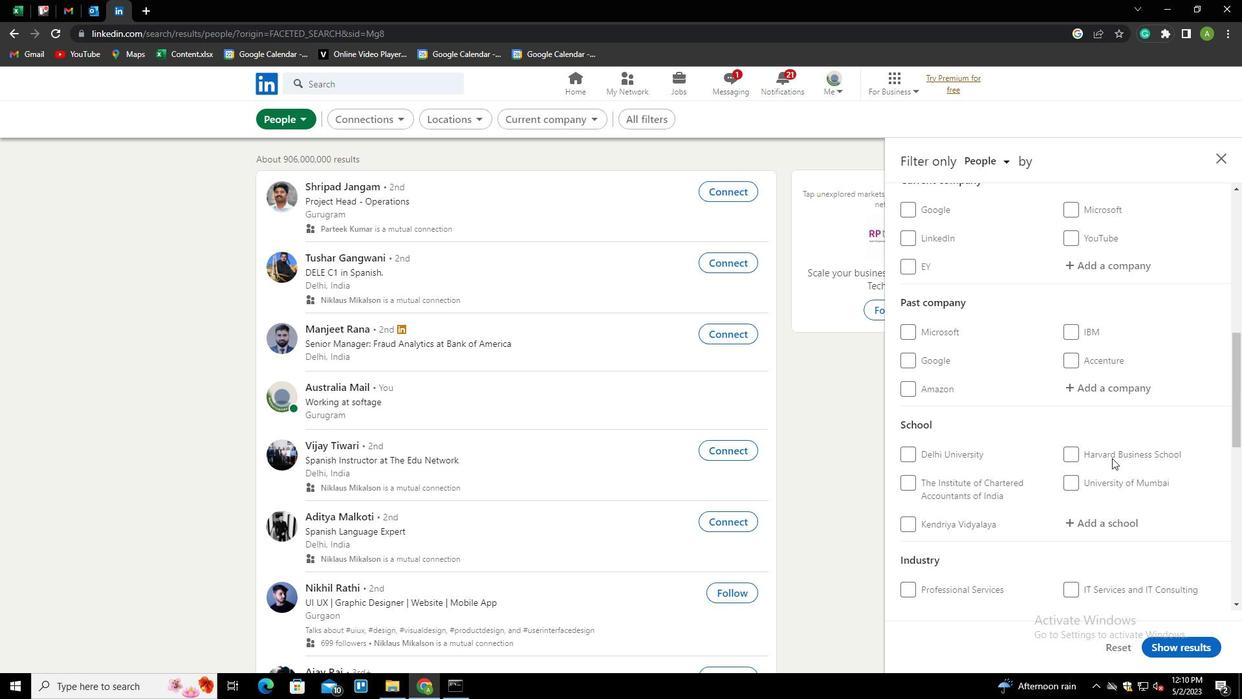 
Action: Mouse scrolled (1112, 458) with delta (0, 0)
Screenshot: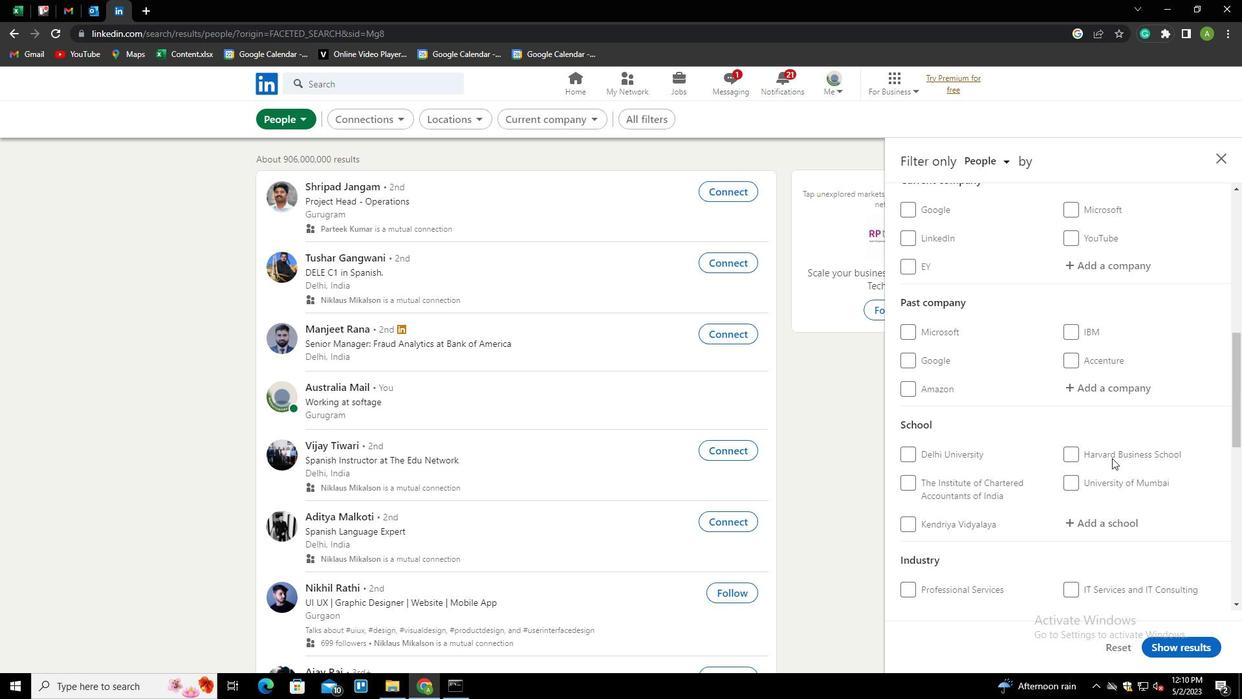 
Action: Mouse scrolled (1112, 458) with delta (0, 0)
Screenshot: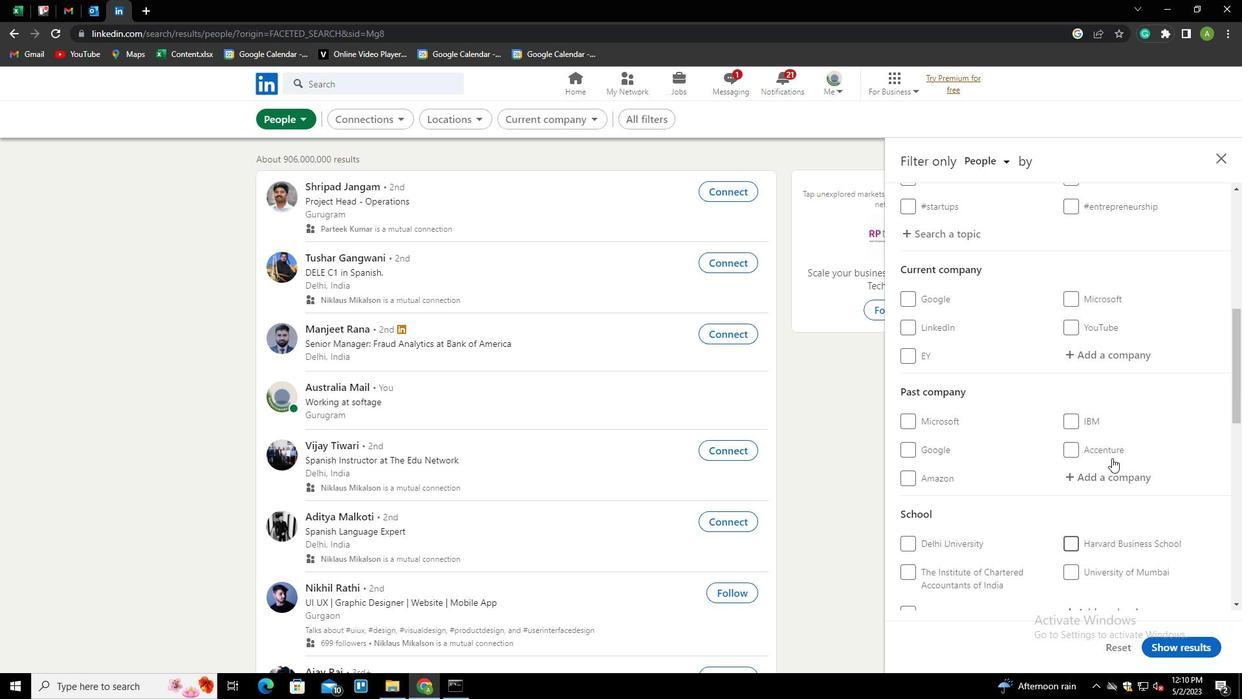 
Action: Mouse pressed left at (1112, 458)
Screenshot: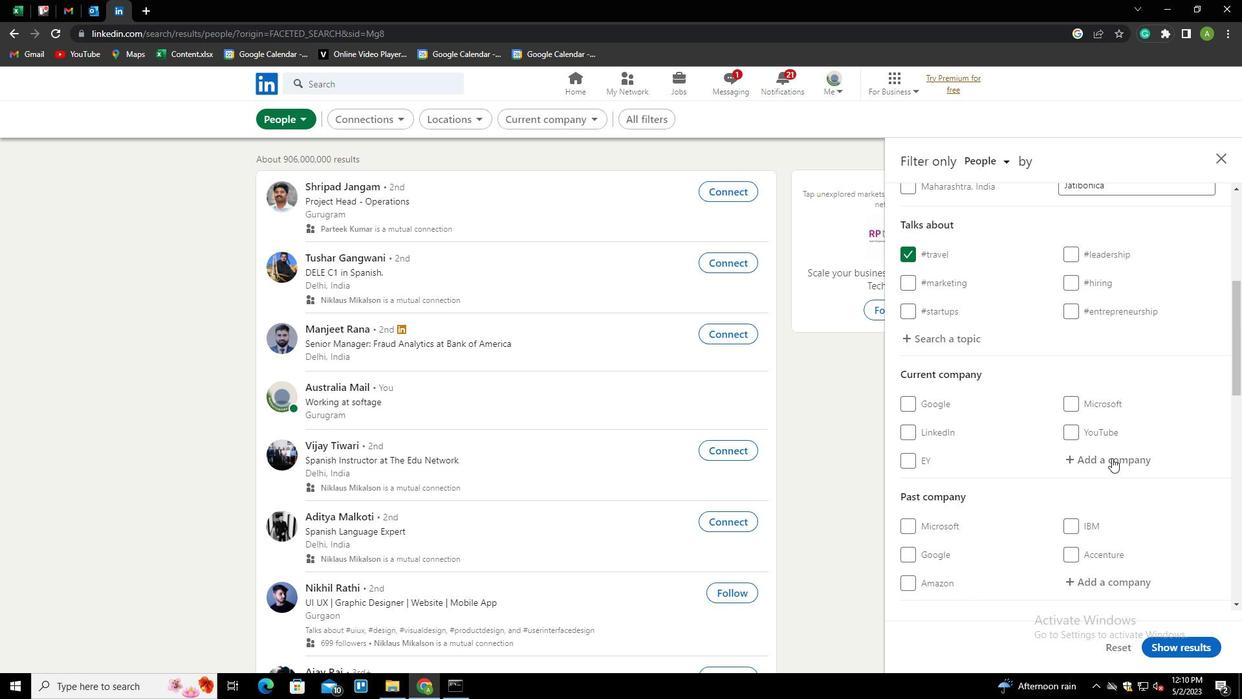 
Action: Key pressed <Key.shift>SUN<Key.down><Key.down><Key.enter>
Screenshot: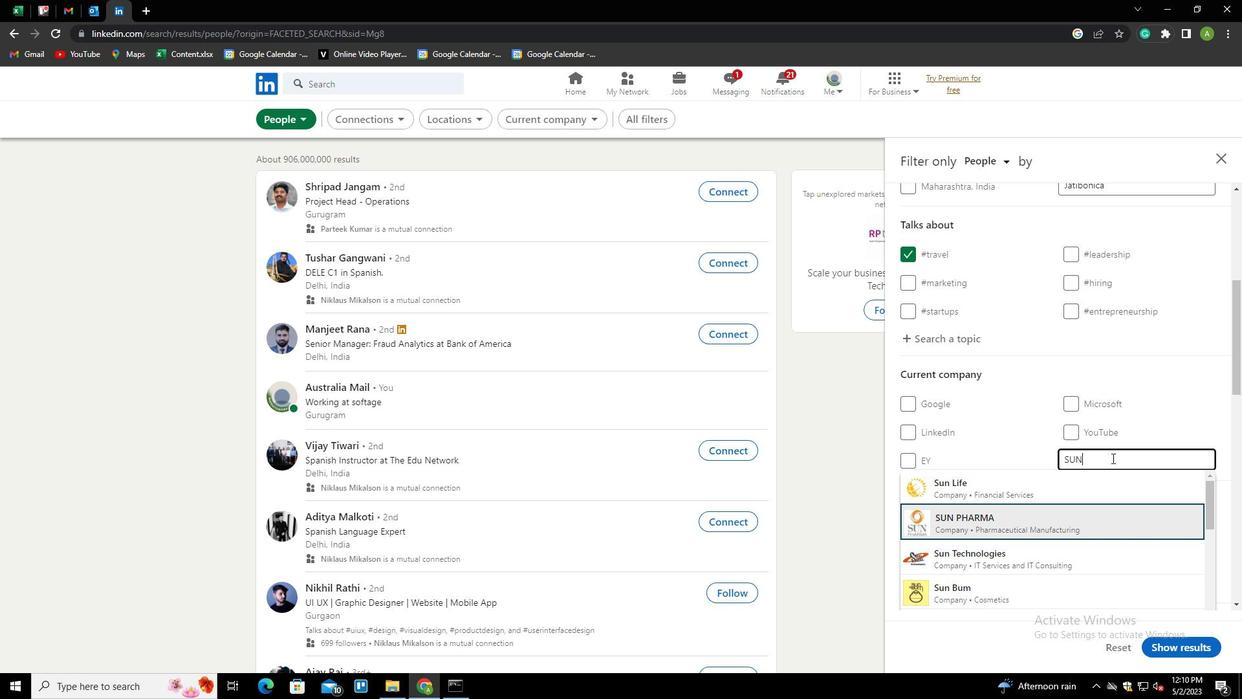 
Action: Mouse scrolled (1112, 457) with delta (0, 0)
Screenshot: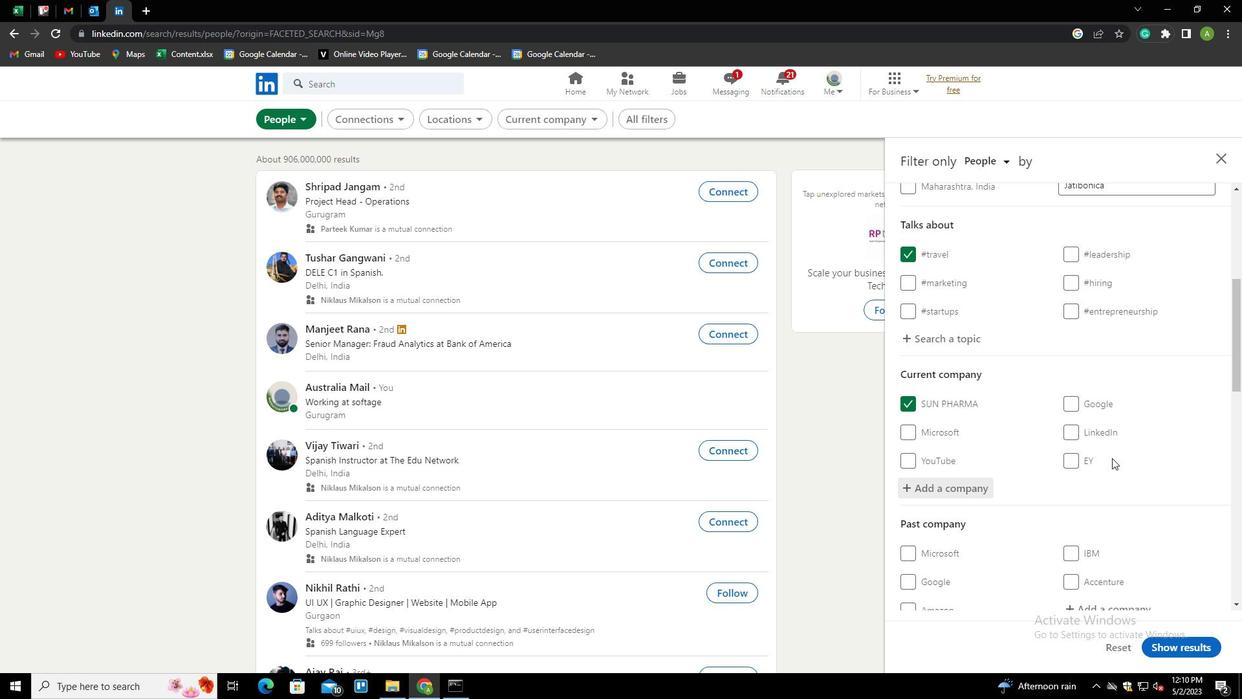 
Action: Mouse scrolled (1112, 457) with delta (0, 0)
Screenshot: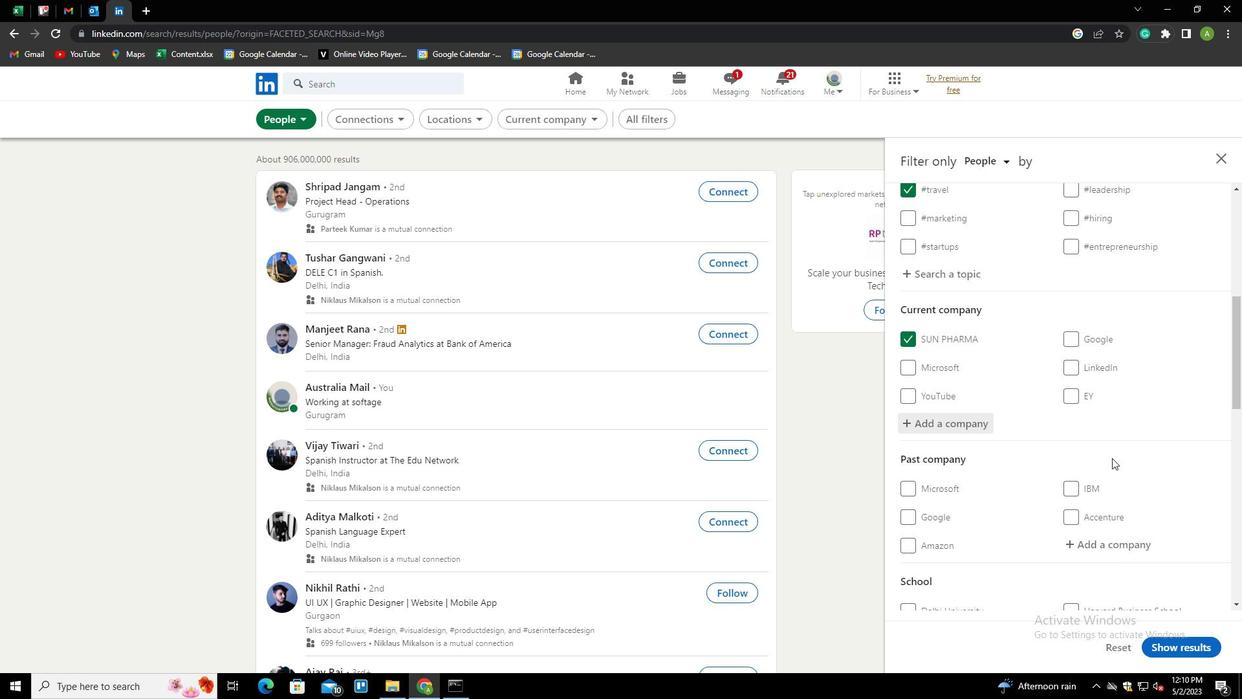
Action: Mouse scrolled (1112, 457) with delta (0, 0)
Screenshot: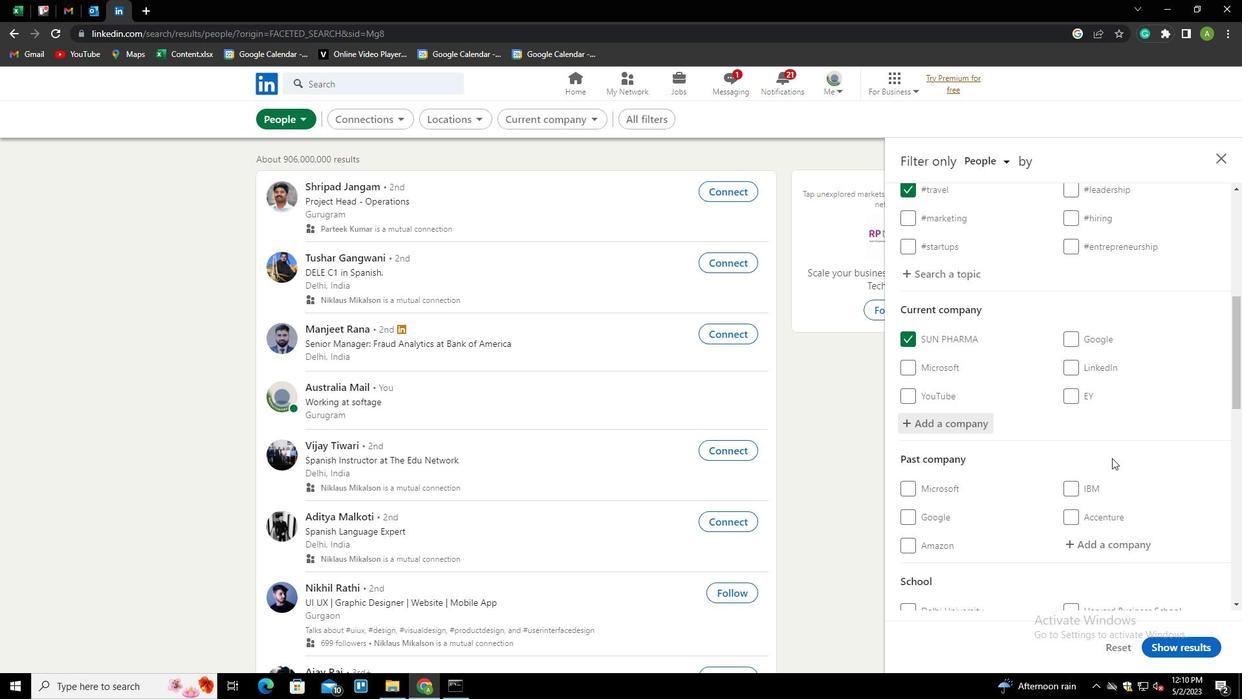 
Action: Mouse scrolled (1112, 457) with delta (0, 0)
Screenshot: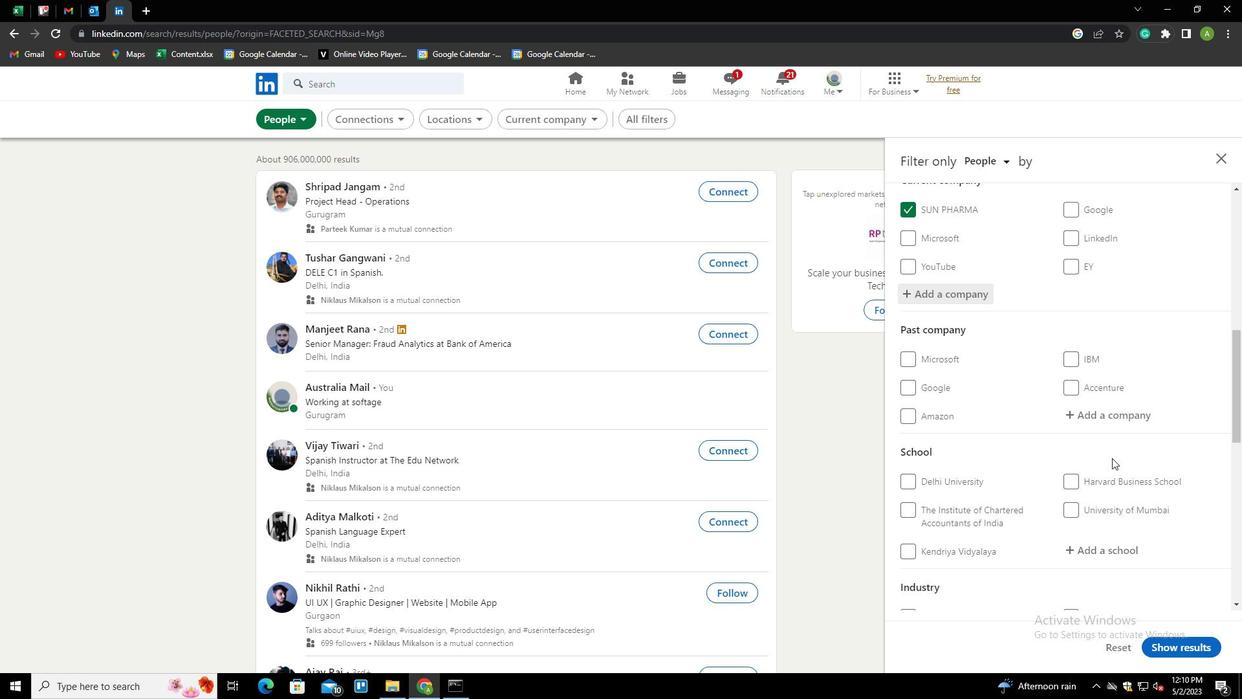 
Action: Mouse moved to (1113, 481)
Screenshot: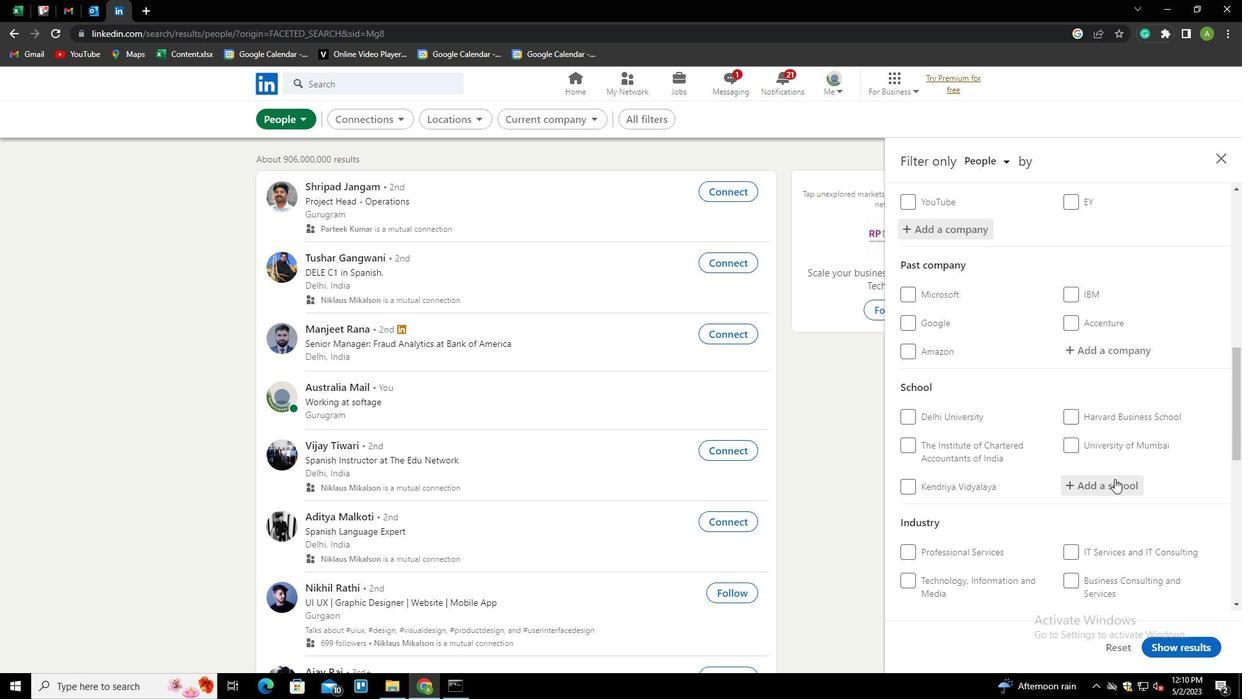 
Action: Mouse pressed left at (1113, 481)
Screenshot: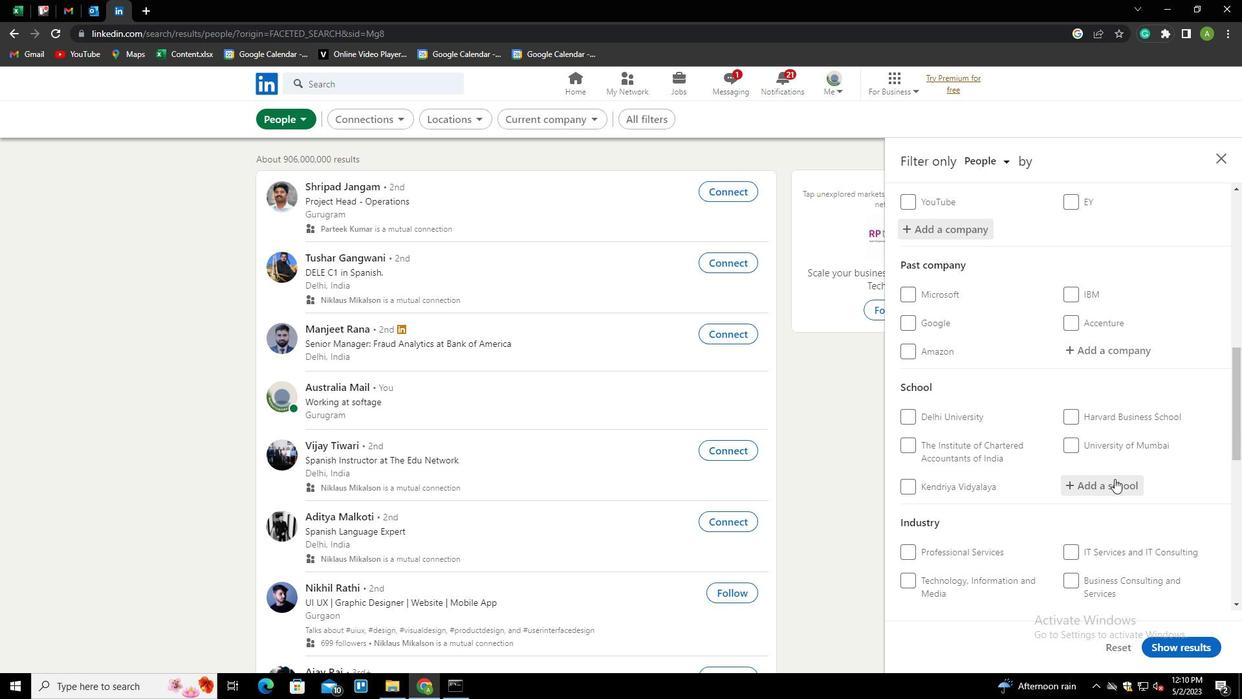 
Action: Key pressed <Key.shift><Key.shift><Key.shift><Key.shift>PR<Key.backspace>TVA'S<Key.down><Key.enter>
Screenshot: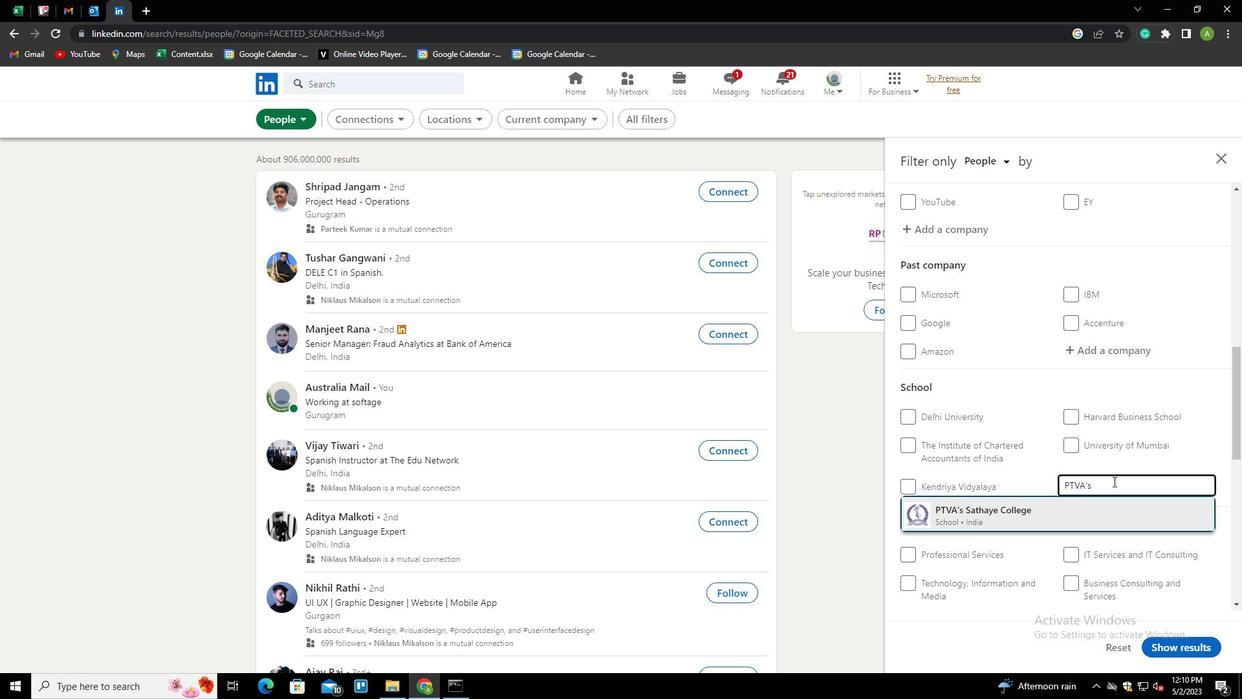 
Action: Mouse scrolled (1113, 480) with delta (0, 0)
Screenshot: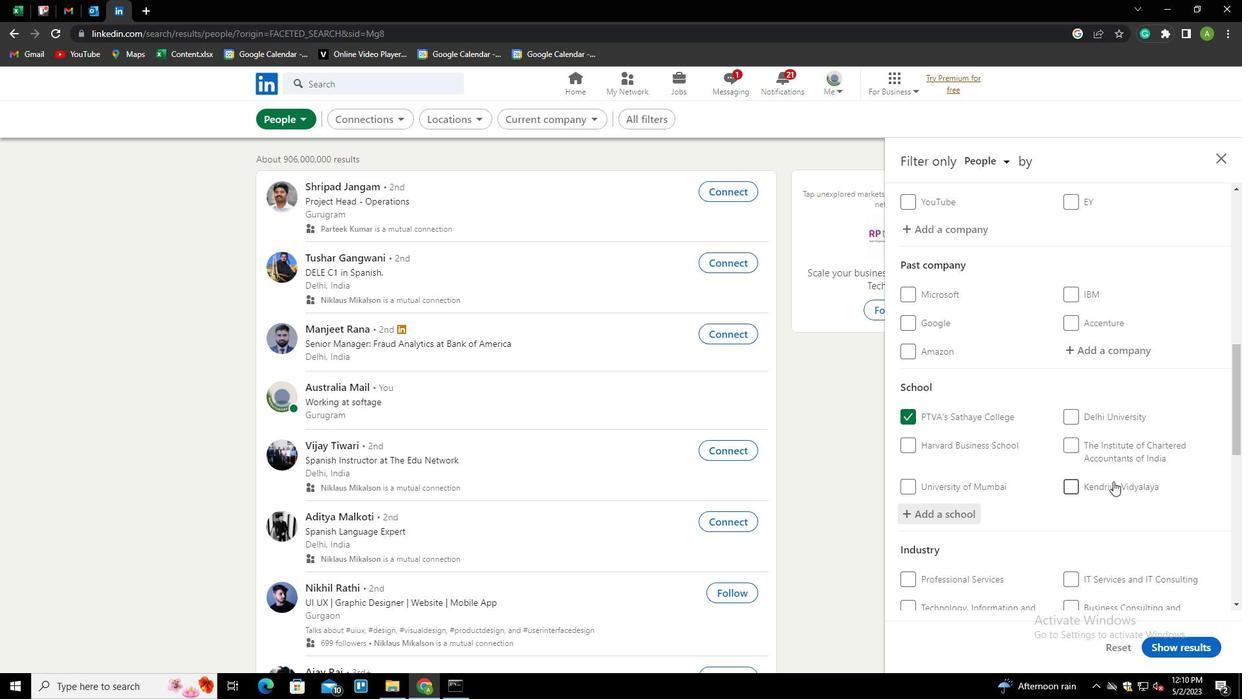 
Action: Mouse scrolled (1113, 480) with delta (0, 0)
Screenshot: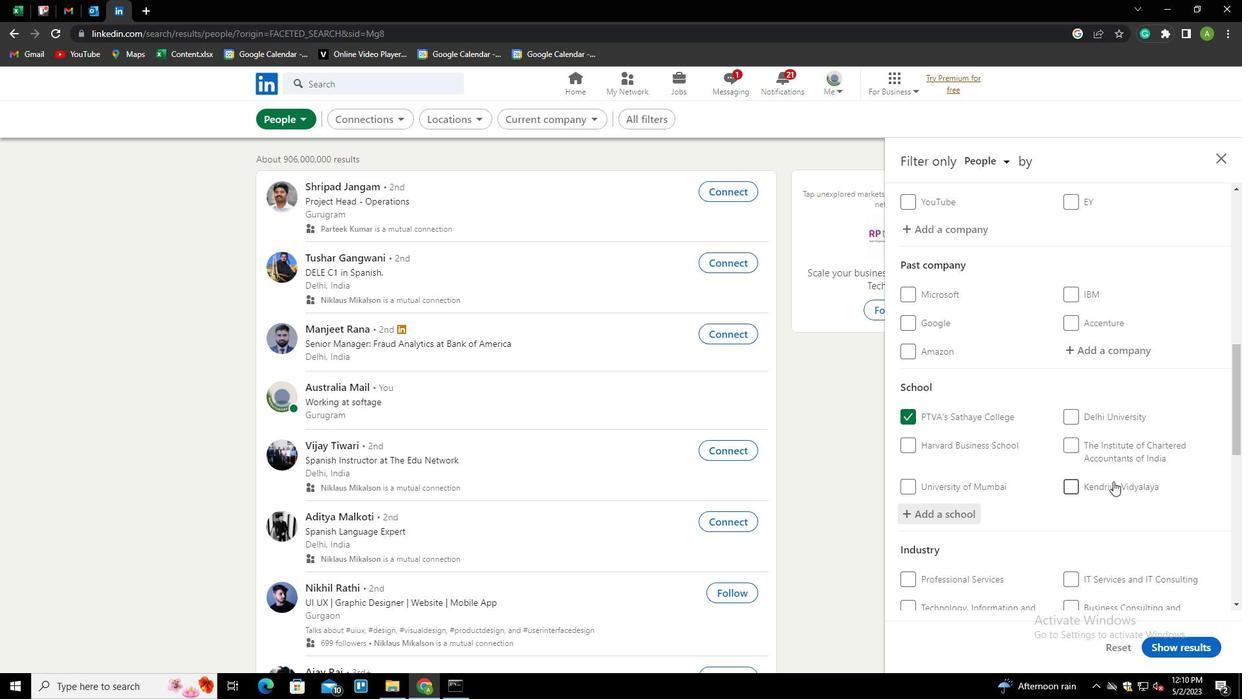 
Action: Mouse scrolled (1113, 480) with delta (0, 0)
Screenshot: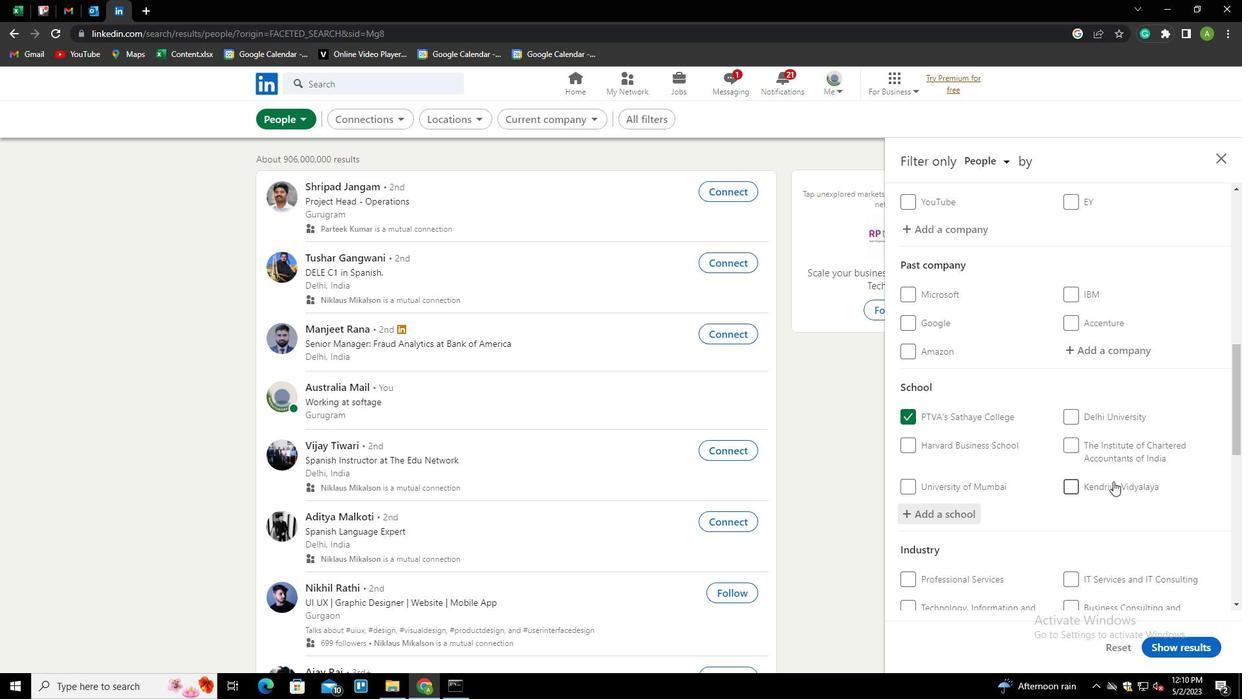
Action: Mouse moved to (1106, 453)
Screenshot: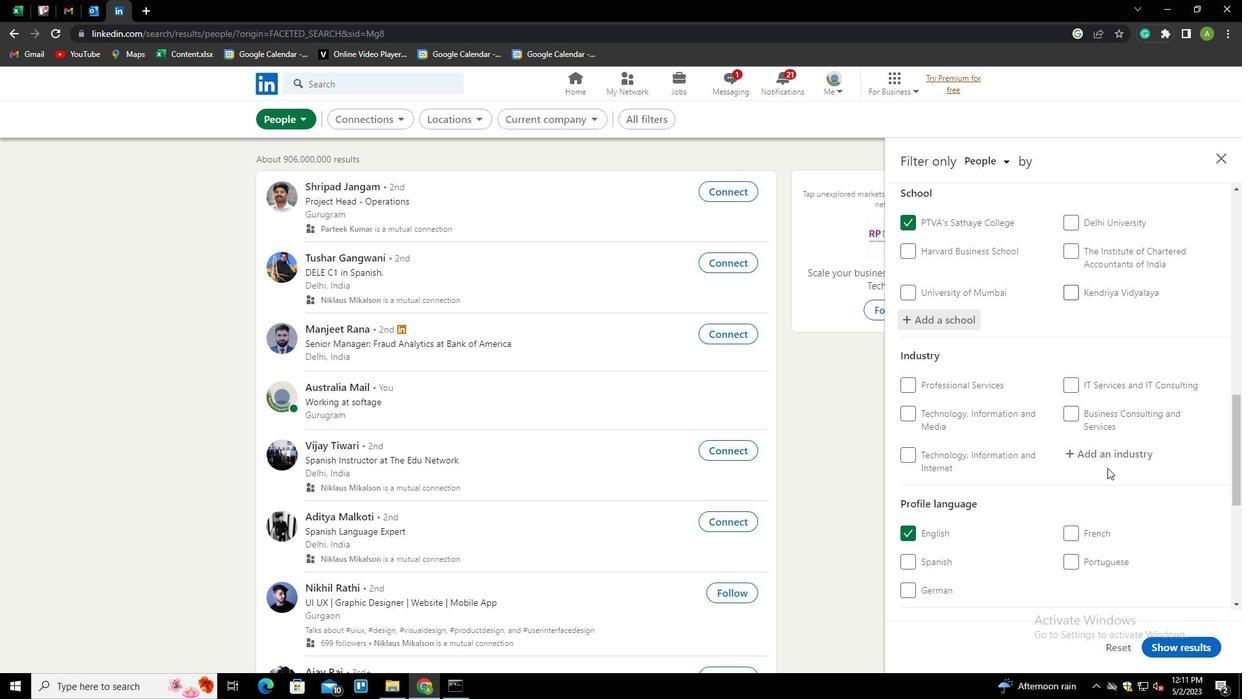 
Action: Mouse pressed left at (1106, 453)
Screenshot: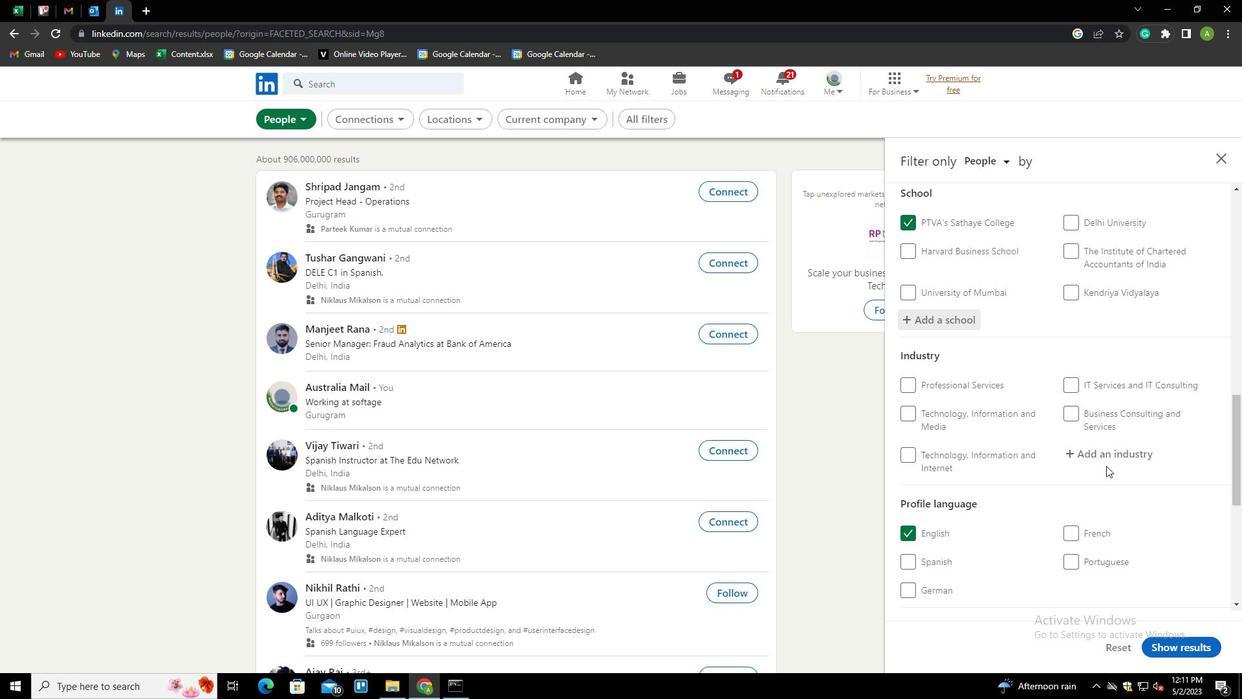 
Action: Key pressed <Key.shift>WOOD<Key.space><Key.shift>P<Key.down><Key.enter>
Screenshot: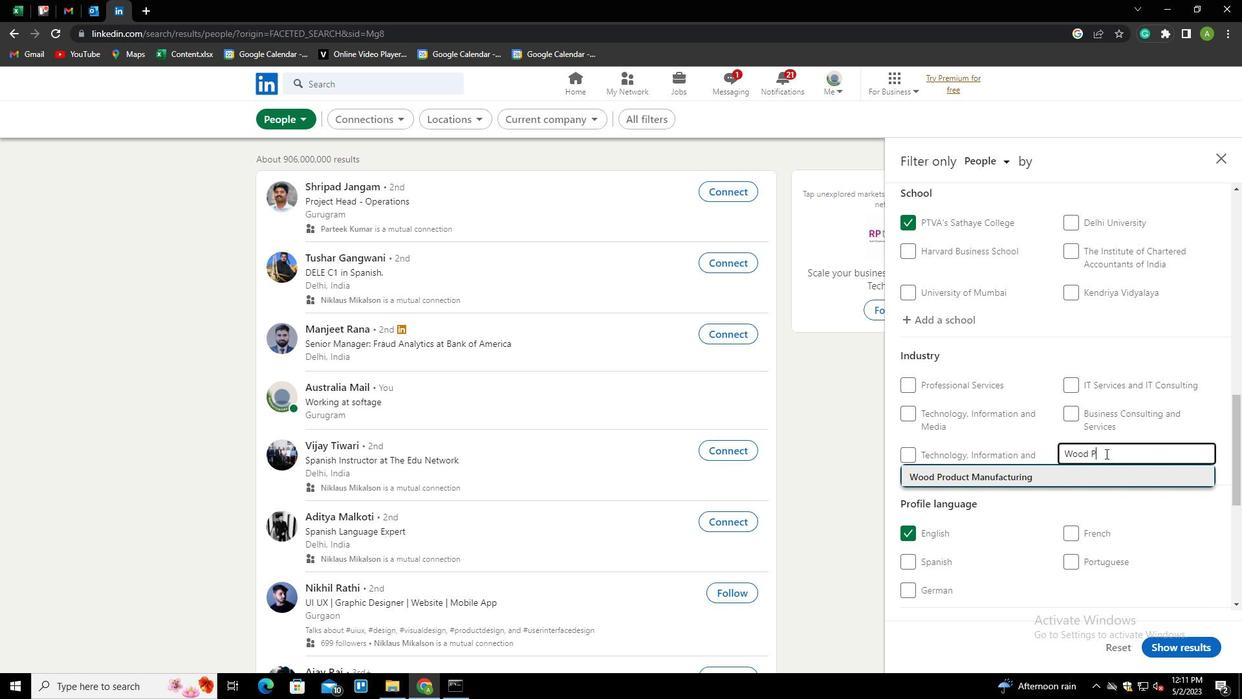 
Action: Mouse scrolled (1106, 453) with delta (0, 0)
Screenshot: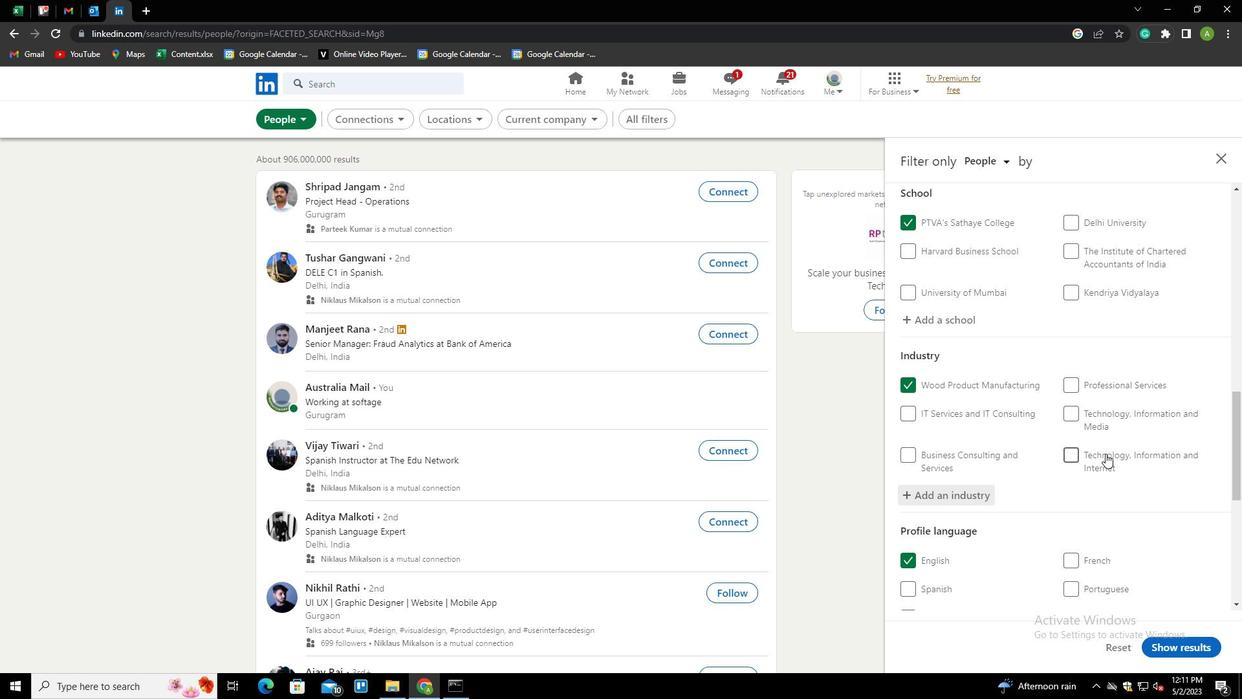 
Action: Mouse scrolled (1106, 453) with delta (0, 0)
Screenshot: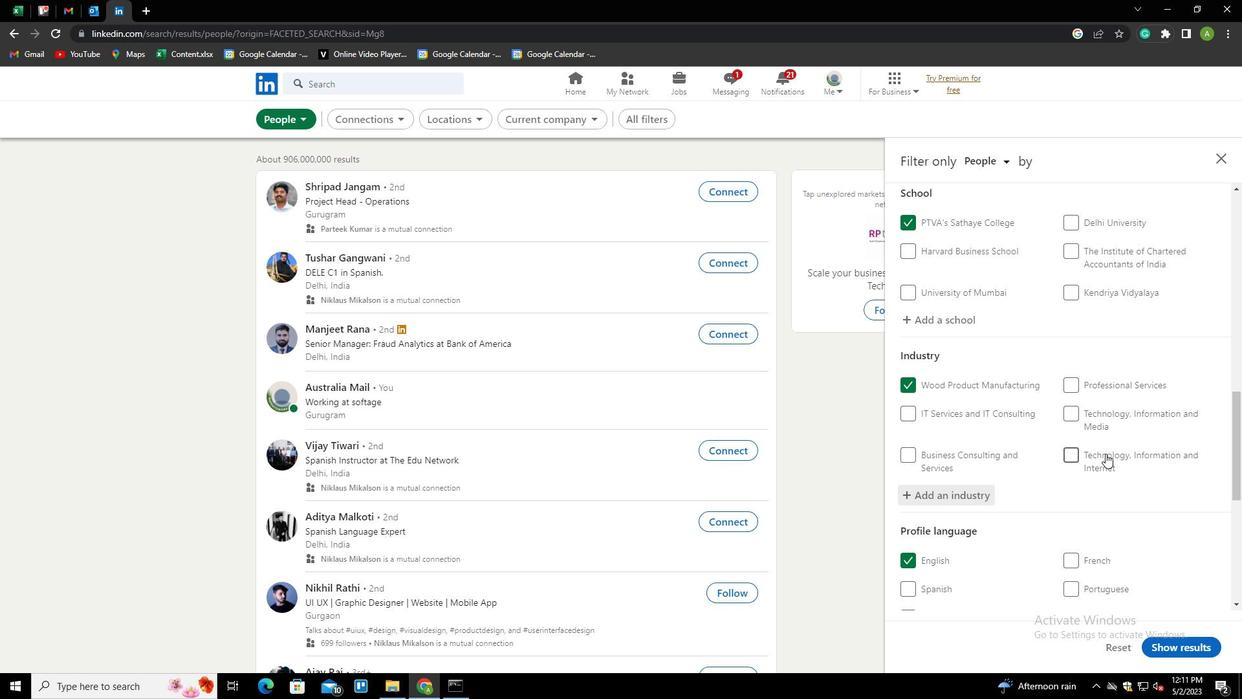 
Action: Mouse scrolled (1106, 453) with delta (0, 0)
Screenshot: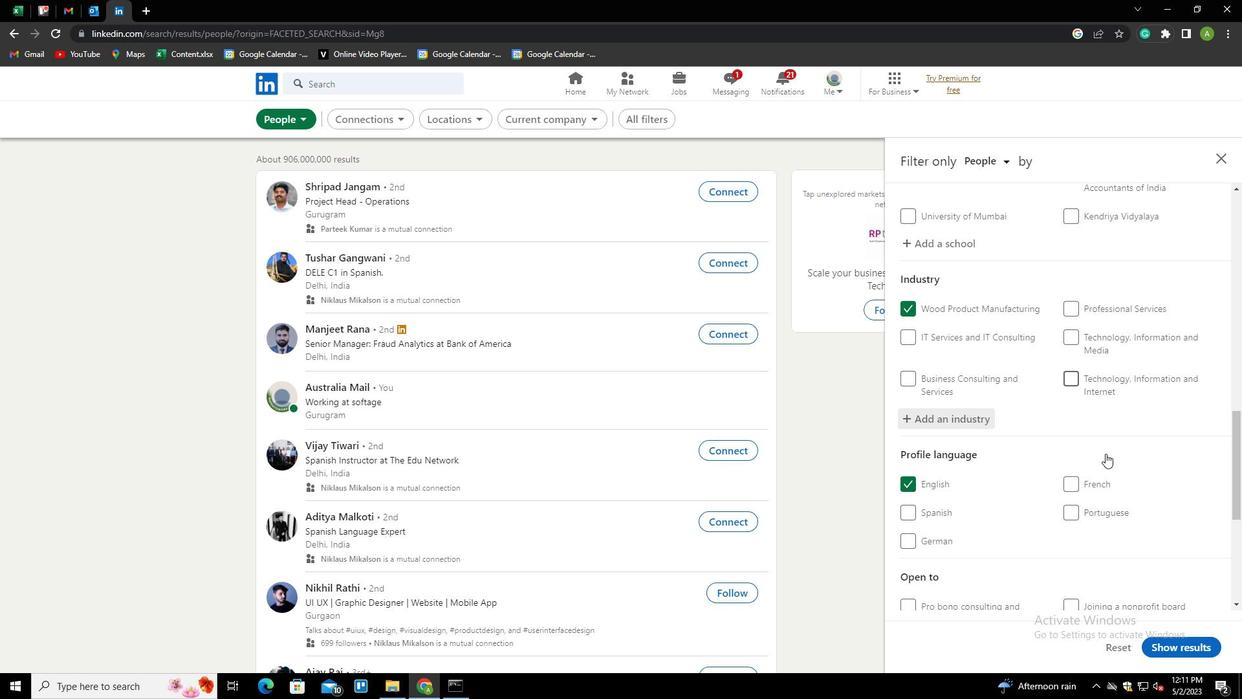 
Action: Mouse moved to (1086, 484)
Screenshot: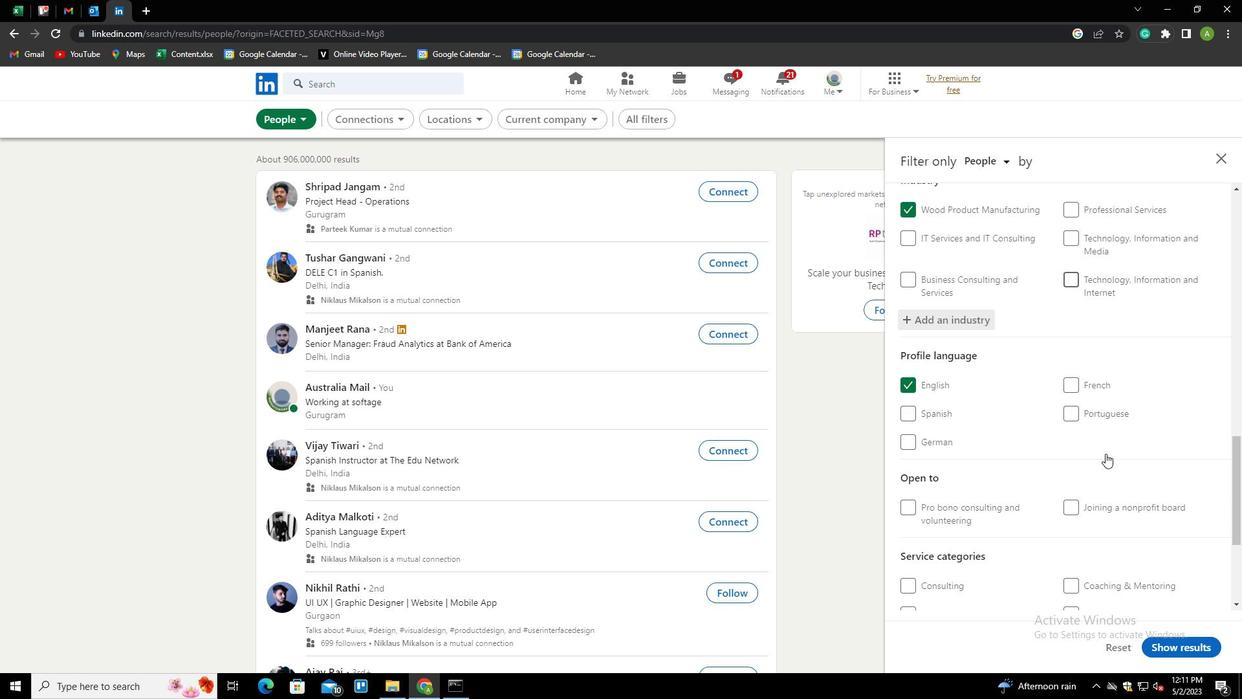 
Action: Mouse scrolled (1086, 483) with delta (0, 0)
Screenshot: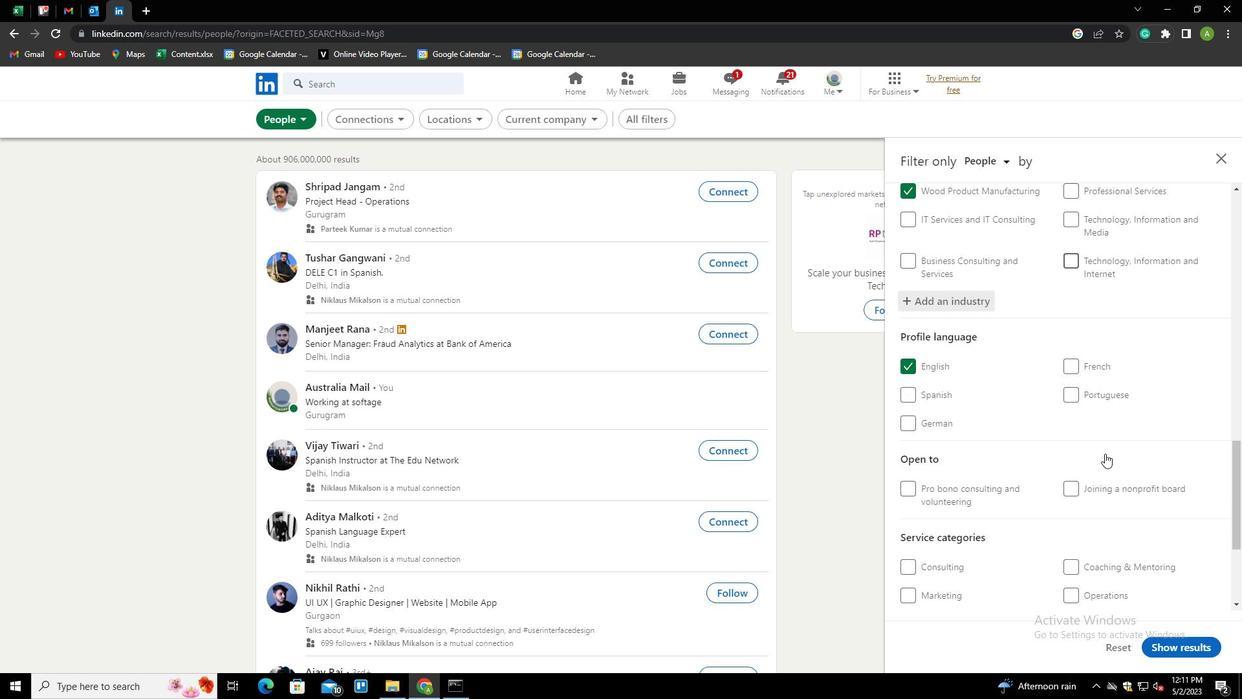 
Action: Mouse scrolled (1086, 483) with delta (0, 0)
Screenshot: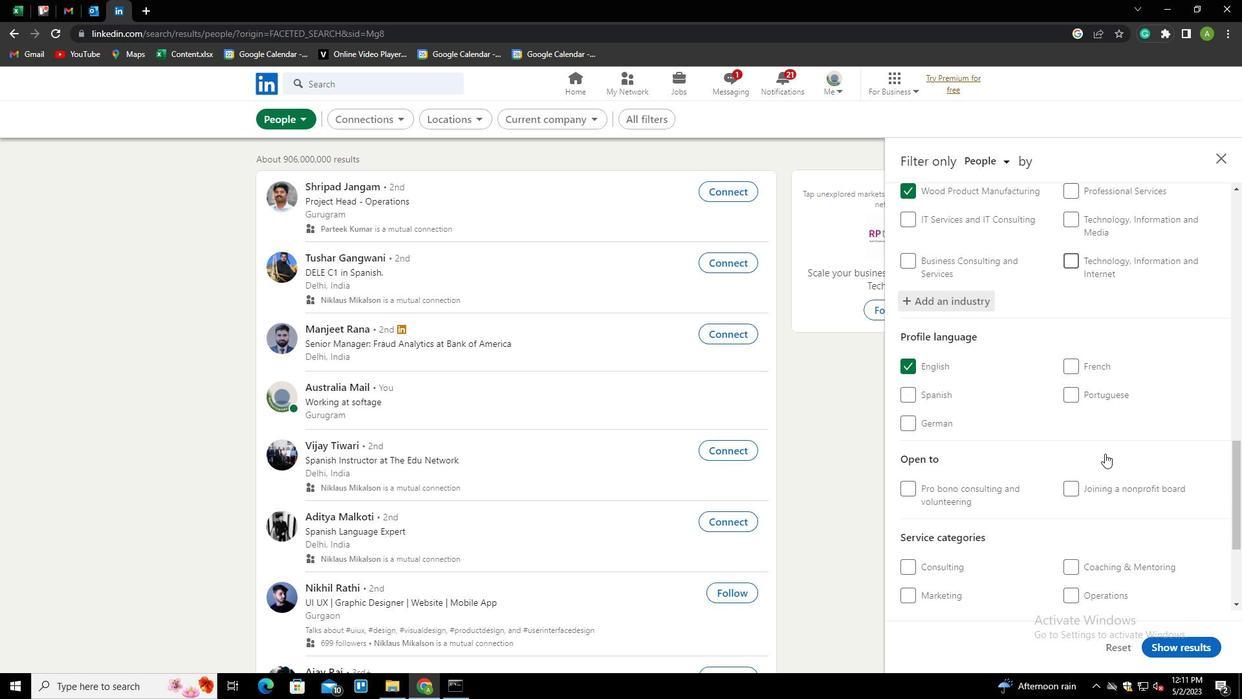 
Action: Mouse scrolled (1086, 483) with delta (0, 0)
Screenshot: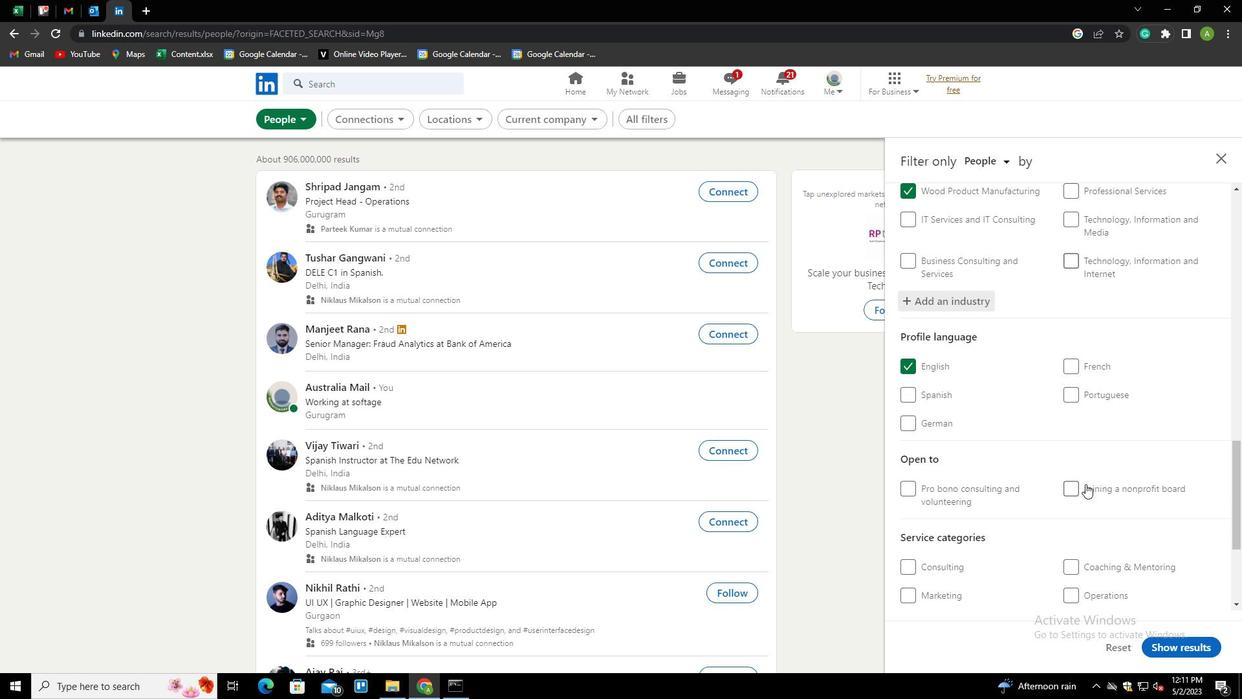 
Action: Mouse moved to (1107, 429)
Screenshot: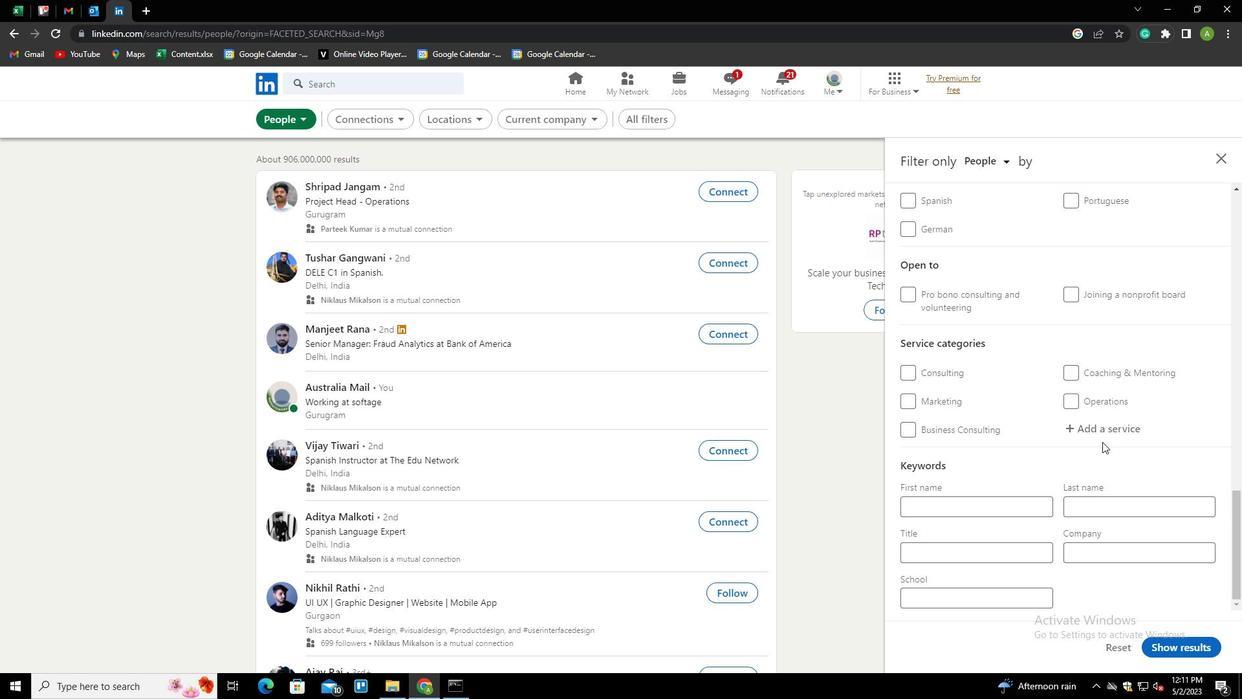 
Action: Mouse pressed left at (1107, 429)
Screenshot: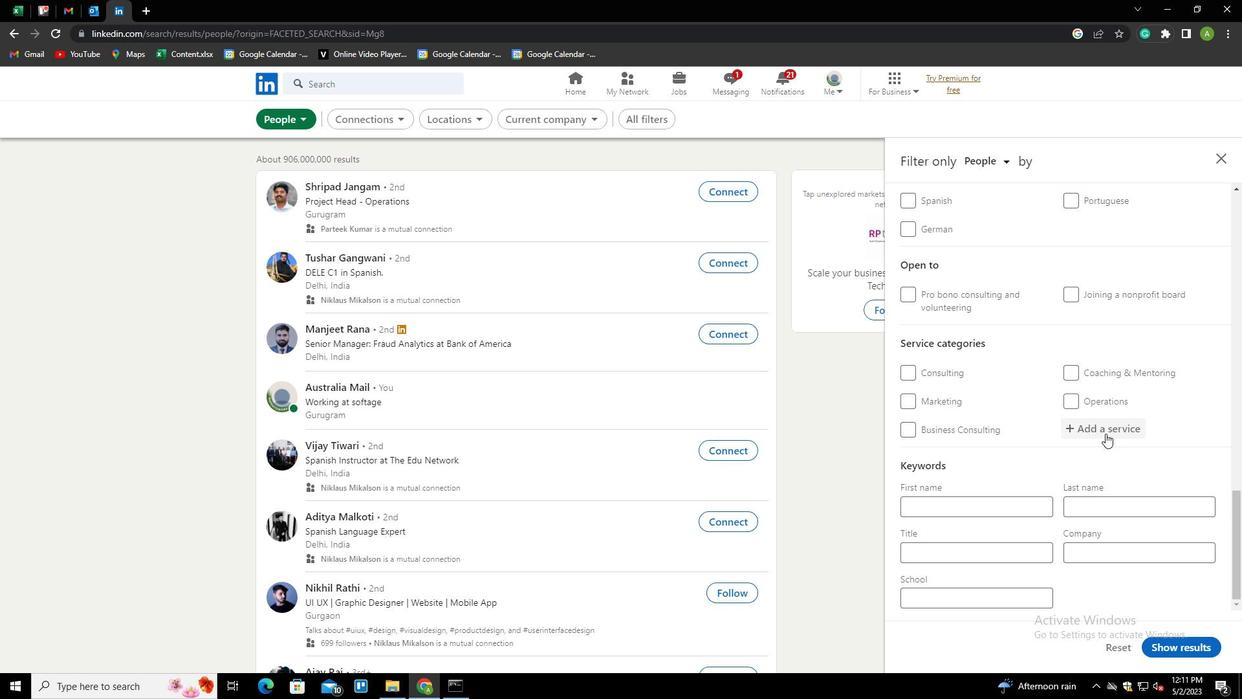 
Action: Key pressed <Key.shift>ASSISTANCE<Key.shift>ADVERTISING
Screenshot: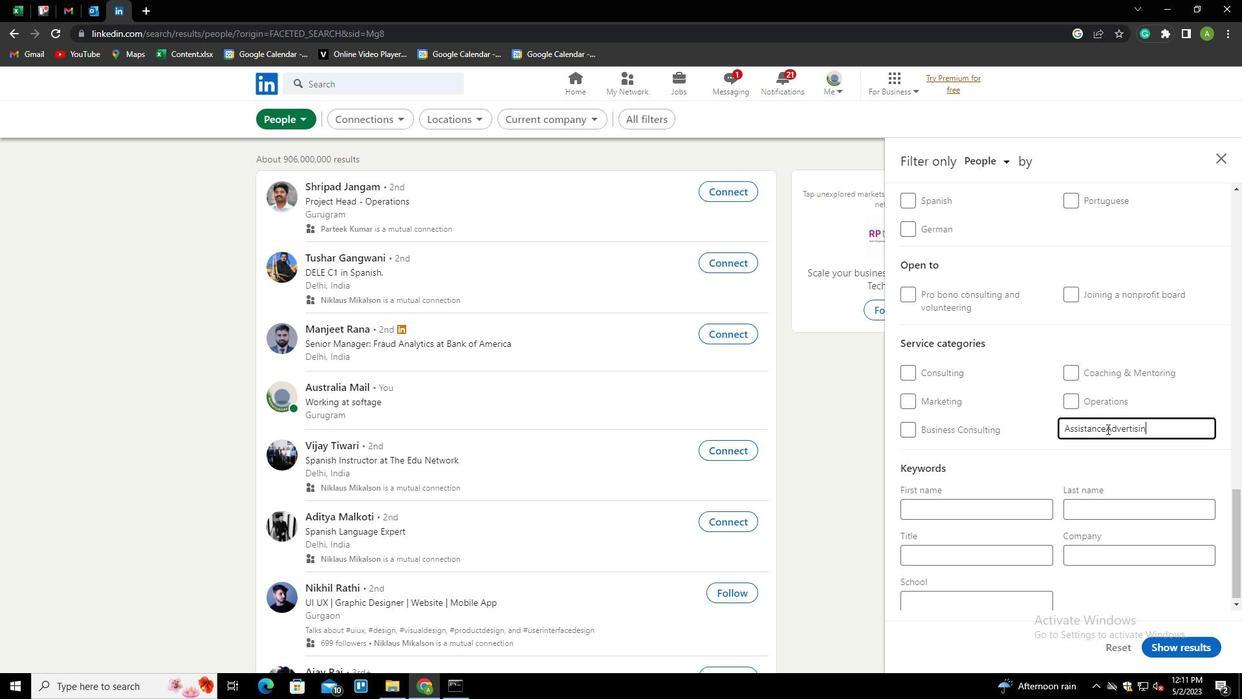 
Action: Mouse moved to (1127, 452)
Screenshot: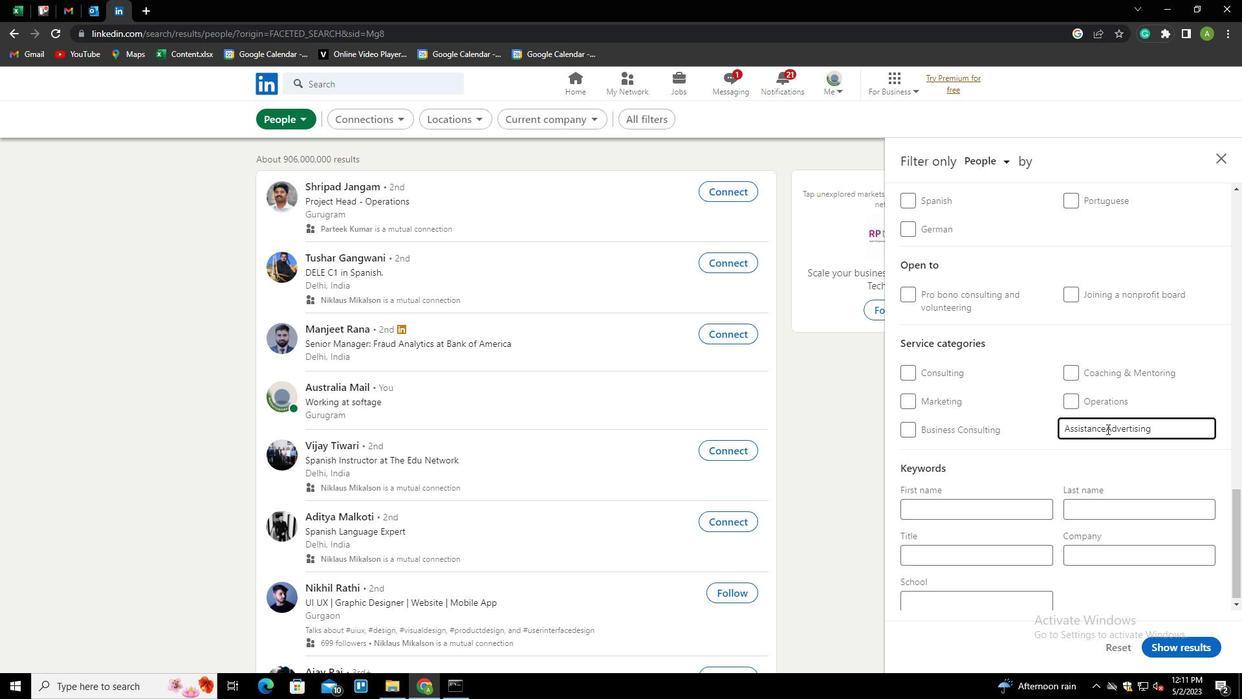 
Action: Mouse pressed left at (1127, 452)
Screenshot: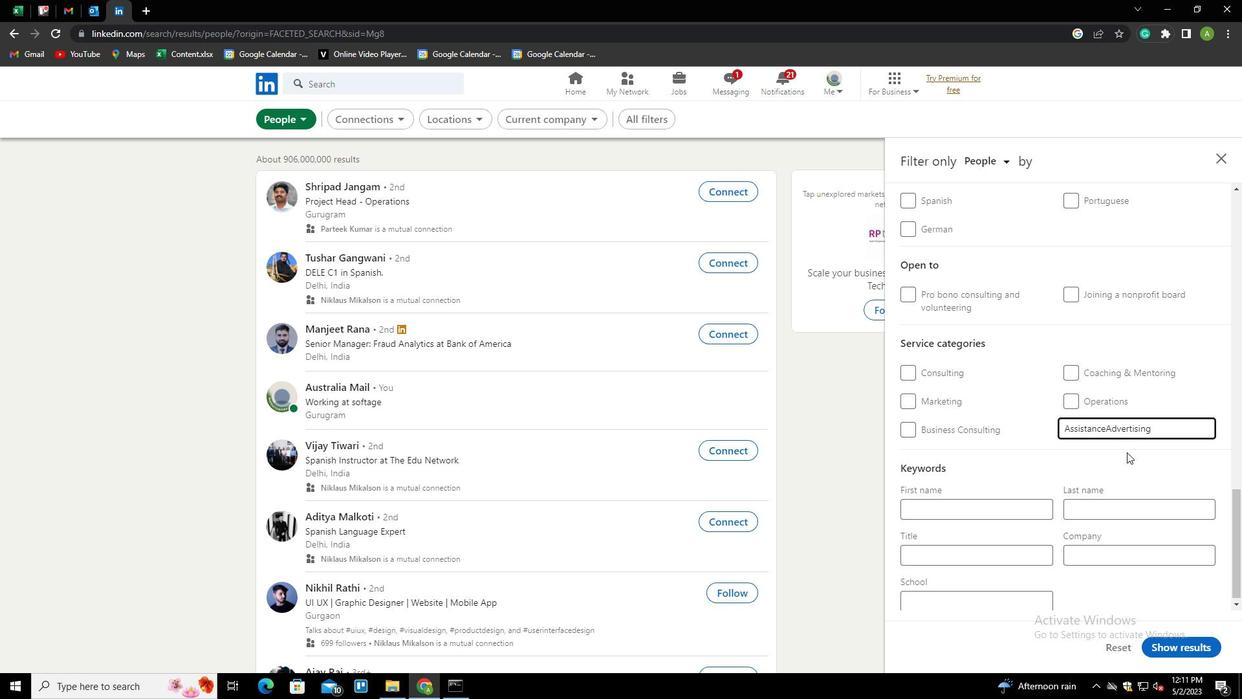 
Action: Mouse moved to (985, 557)
Screenshot: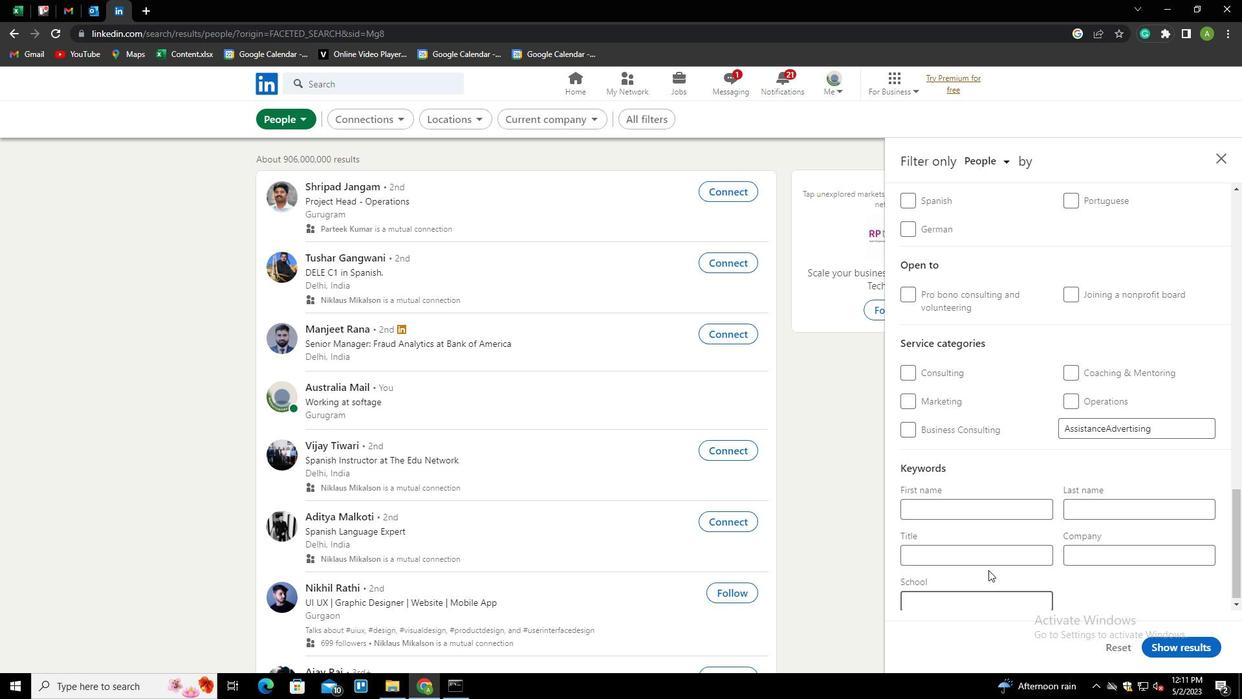 
Action: Mouse pressed left at (985, 557)
Screenshot: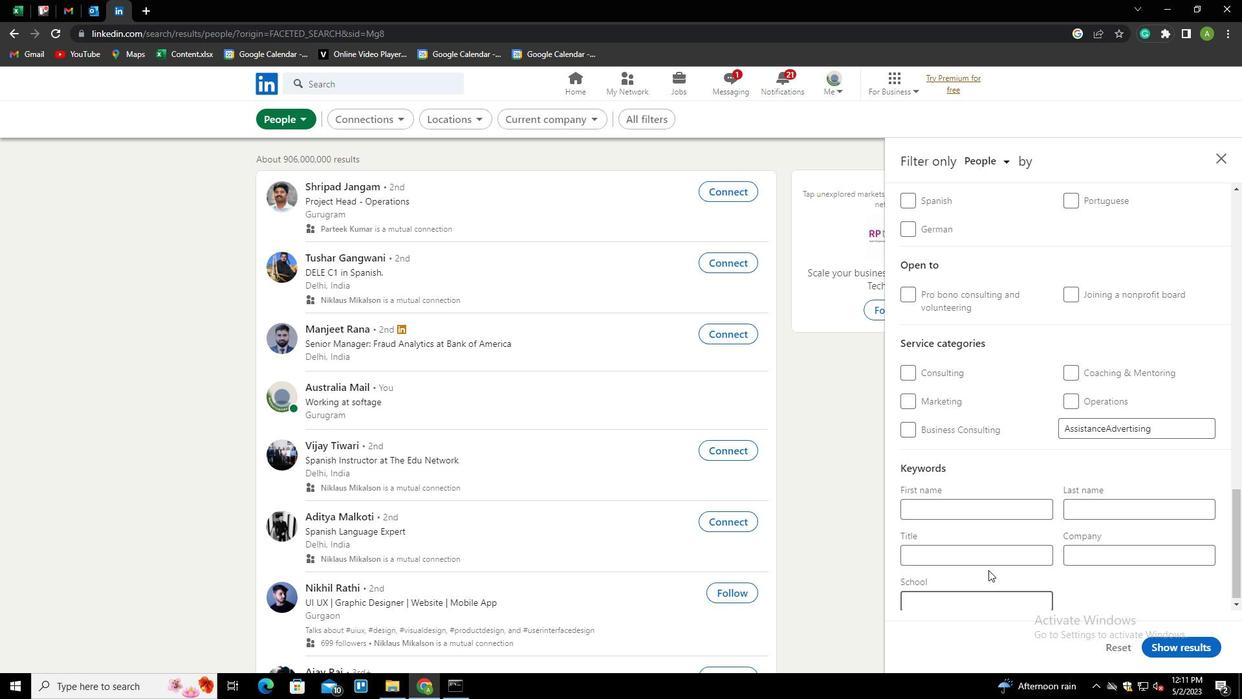 
Action: Key pressed <Key.shift>IT<Key.space><Key.shift>PROFESSIONAL
Screenshot: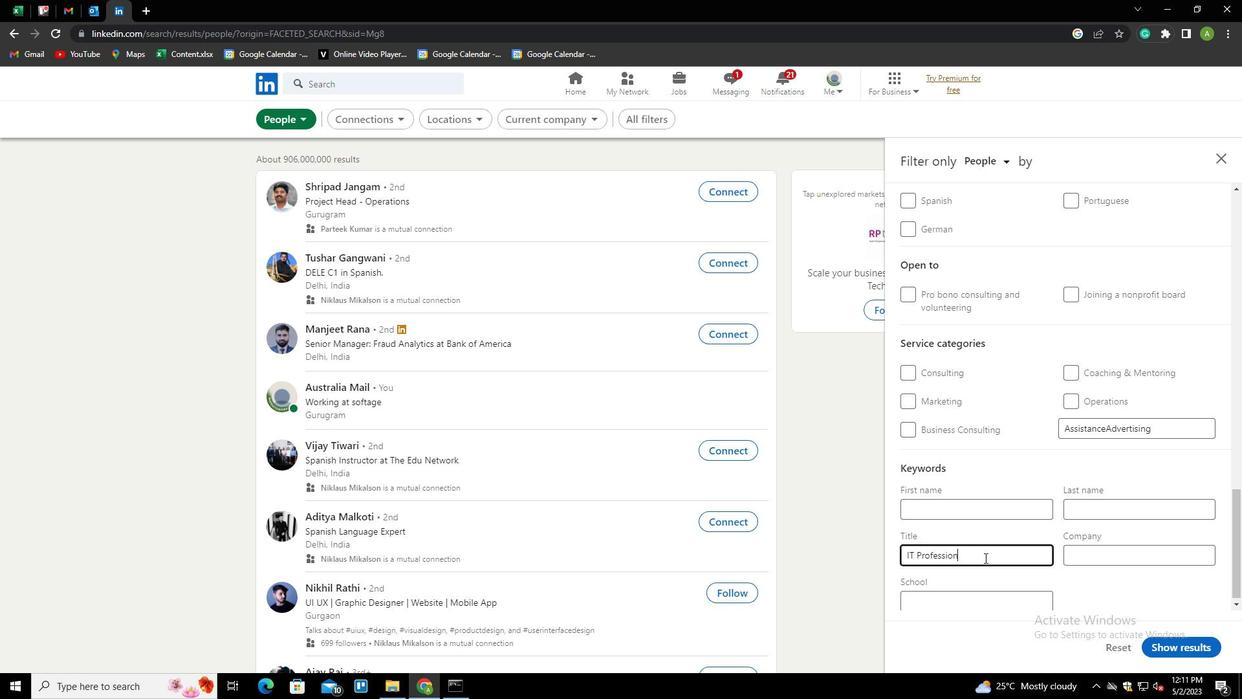 
Action: Mouse moved to (1122, 606)
Screenshot: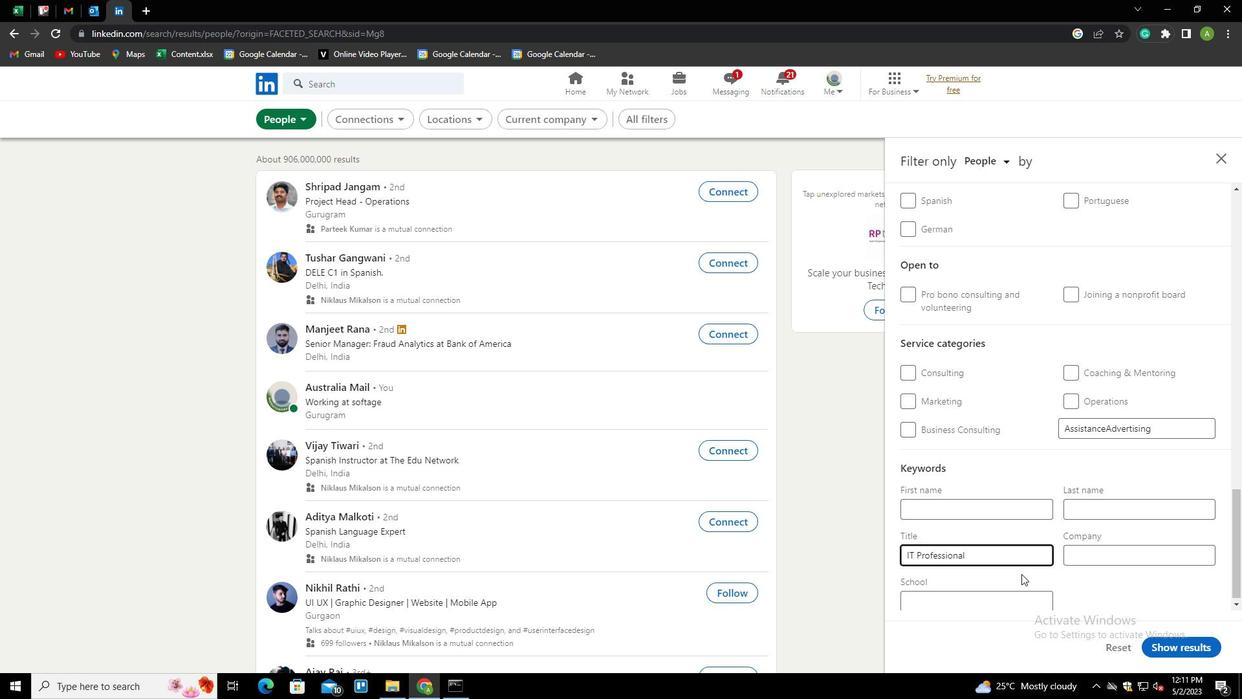 
Action: Mouse pressed left at (1122, 606)
Screenshot: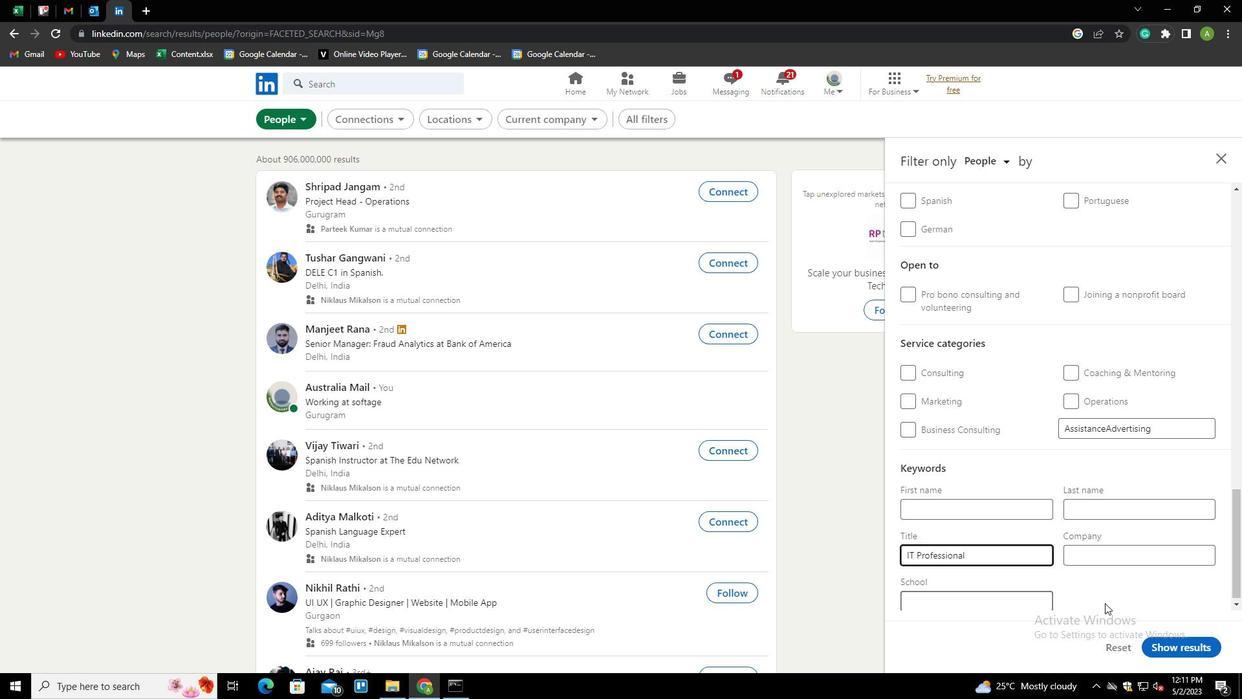 
Action: Mouse moved to (1174, 642)
Screenshot: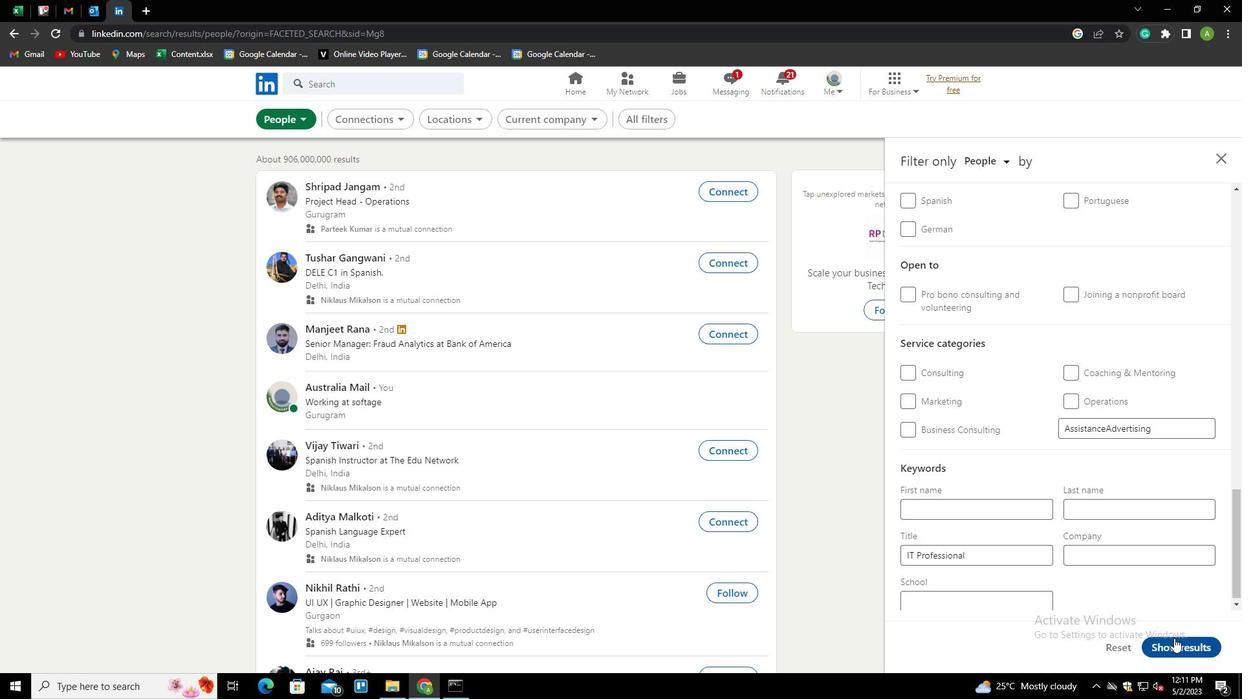 
Action: Mouse pressed left at (1174, 642)
Screenshot: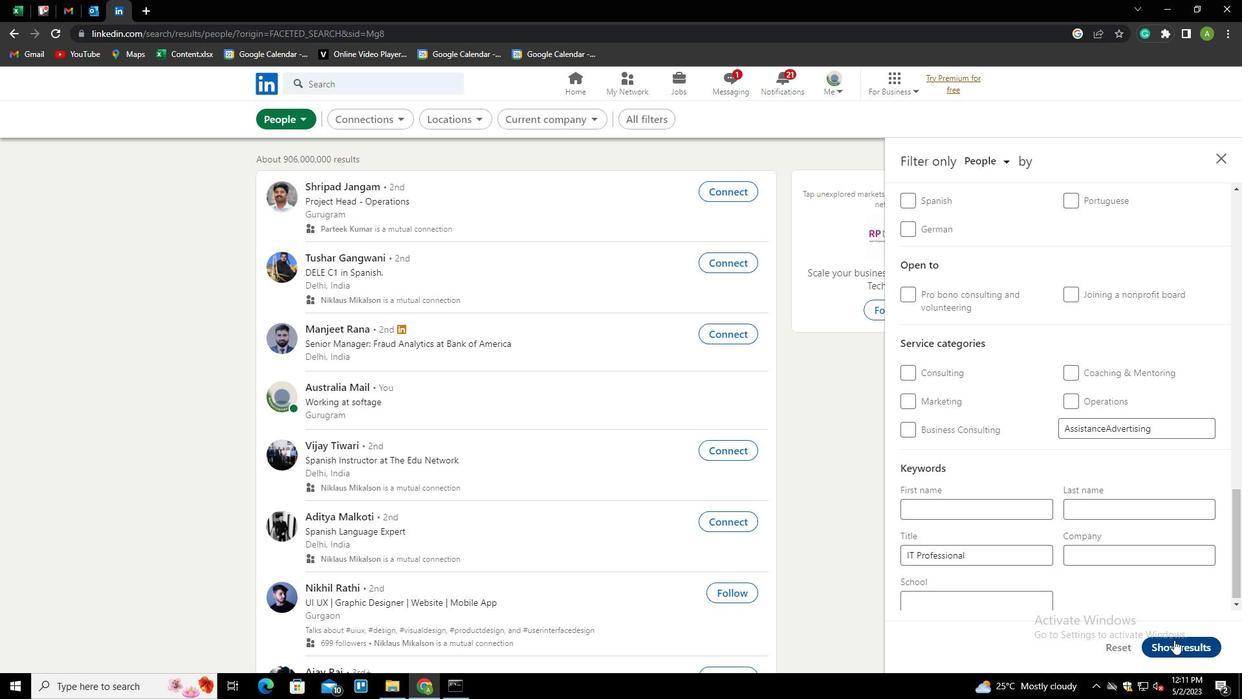 
